 Task: Find a place to stay in Vila Real, Portugal, from August 1 to August 5 for 1 guest, with a price range of ₹6000 to ₹15000, 1 bedroom, 1 bed, 1 bathroom, and self check-in available.
Action: Mouse moved to (489, 72)
Screenshot: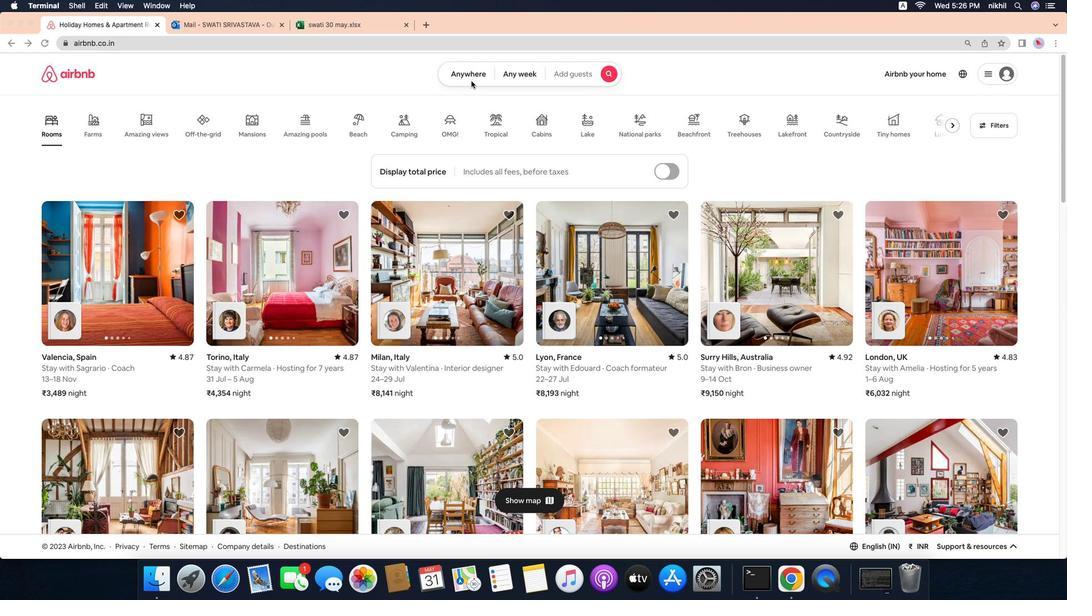 
Action: Mouse pressed left at (489, 72)
Screenshot: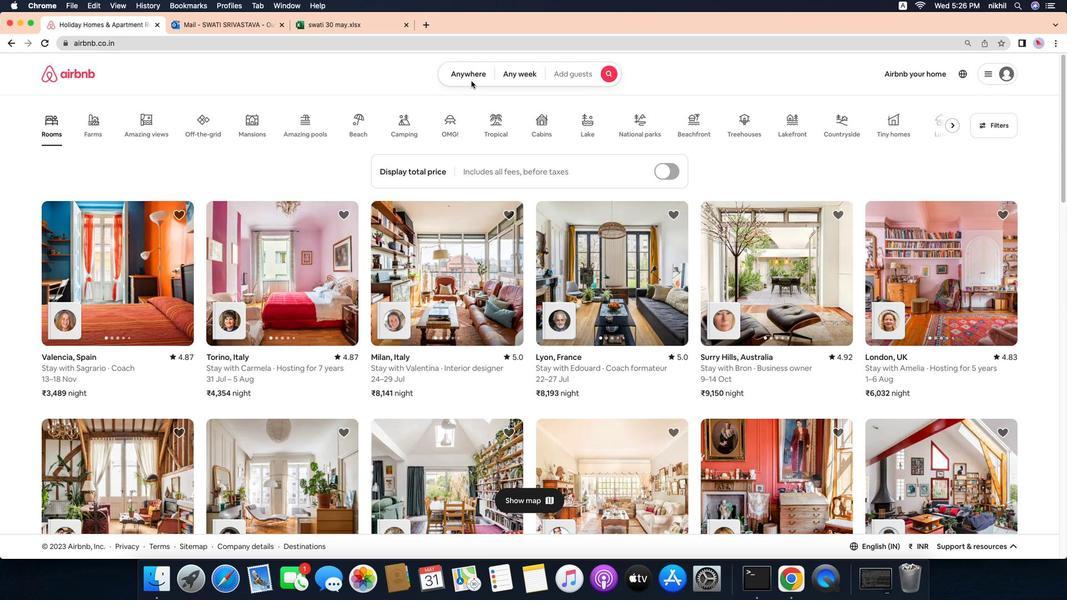 
Action: Mouse moved to (486, 64)
Screenshot: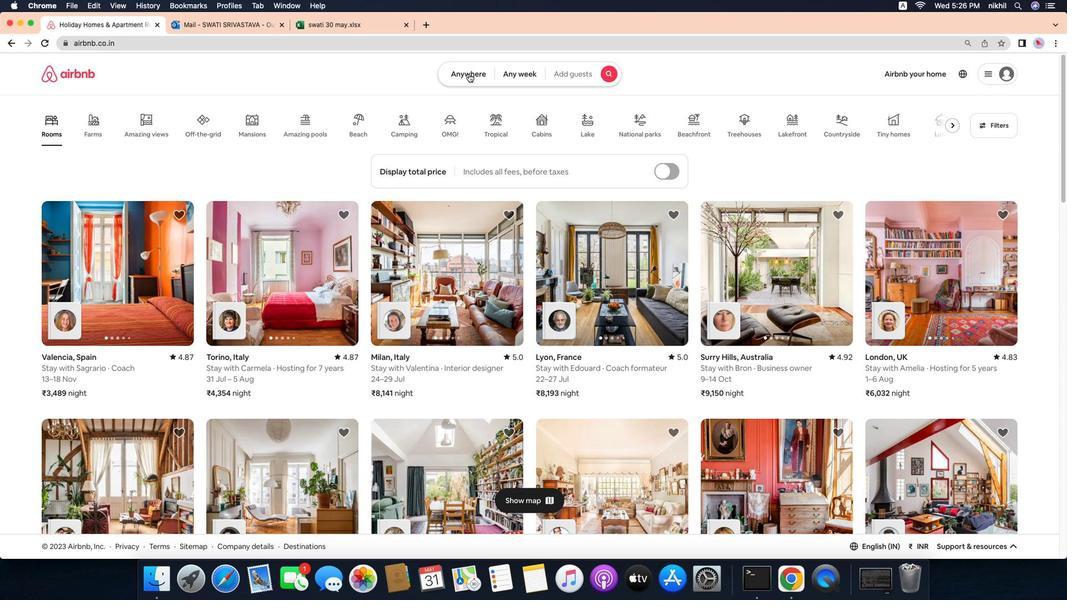 
Action: Mouse pressed left at (486, 64)
Screenshot: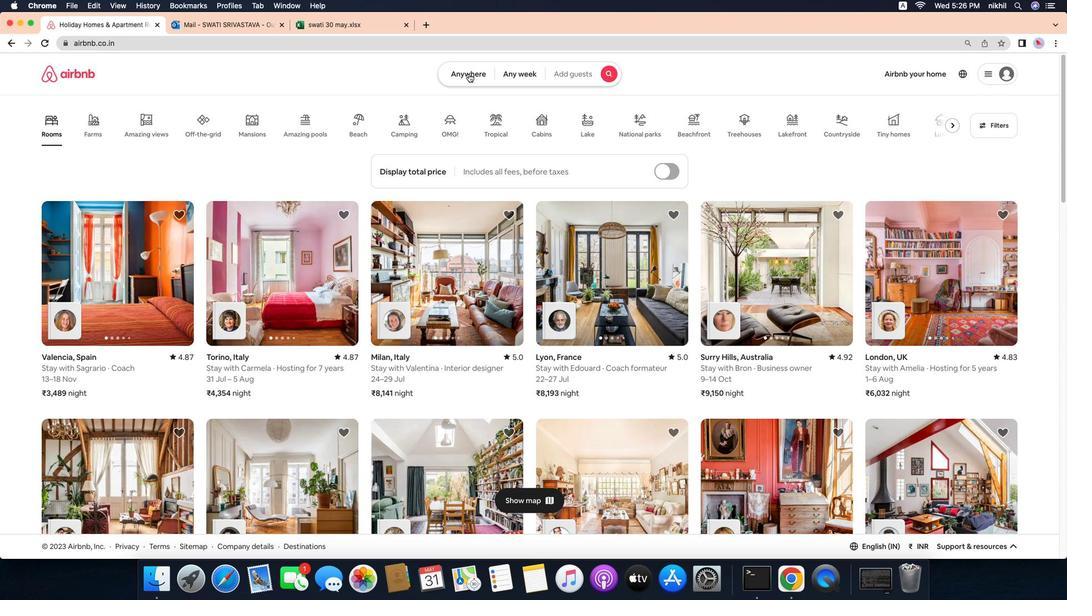 
Action: Mouse moved to (414, 106)
Screenshot: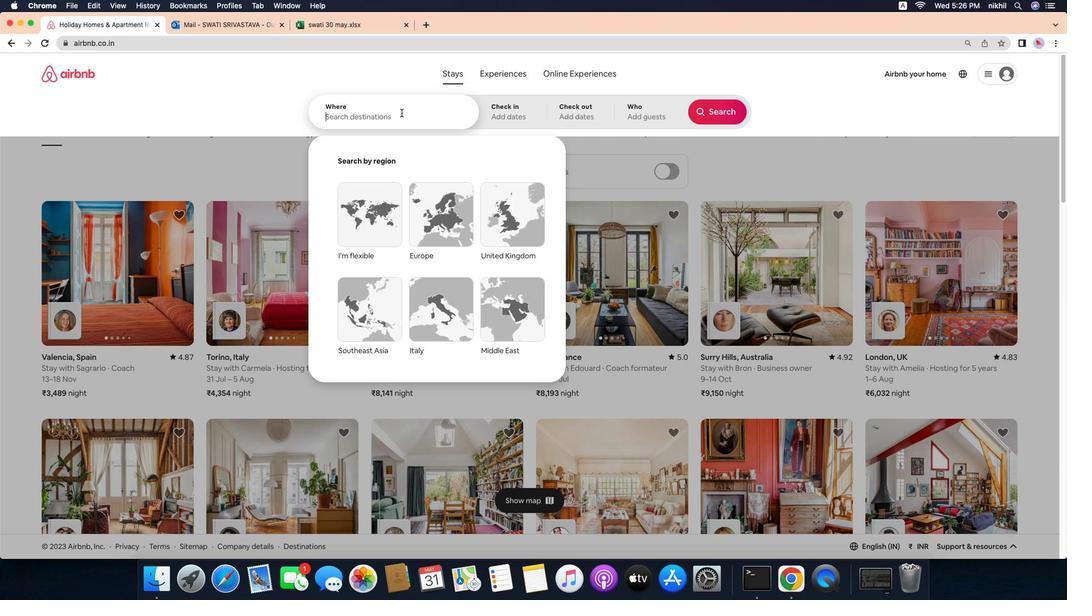 
Action: Mouse pressed left at (414, 106)
Screenshot: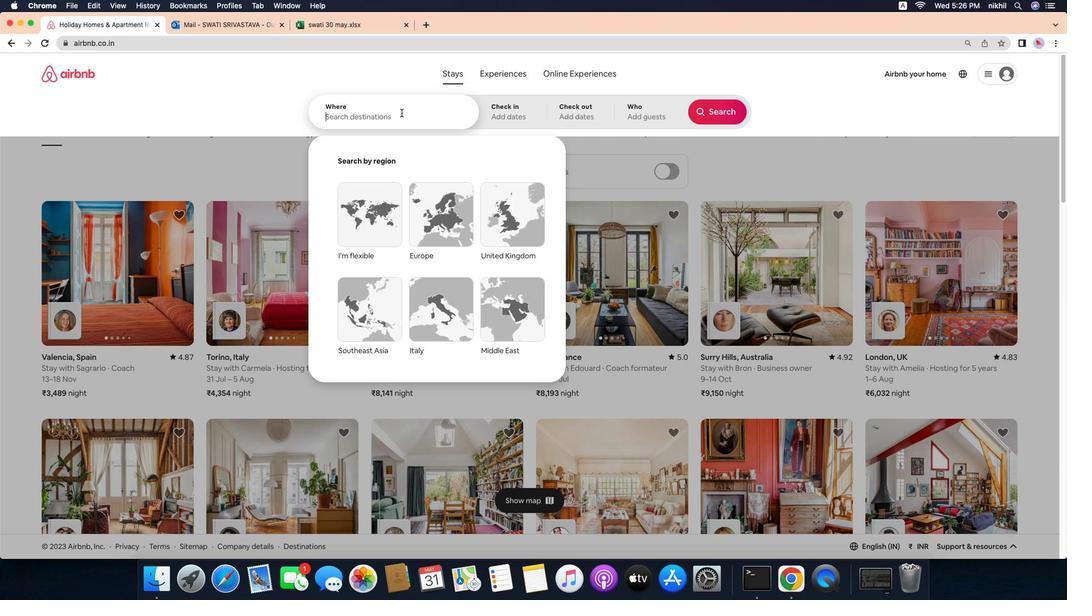 
Action: Key pressed Key.caps_lock'V'Key.caps_lock'i''l''a'Key.space'r'Key.caps_lock'E''A''L'','Key.spaceKey.caps_lock'p'Key.caps_lock'O'Key.backspace
Screenshot: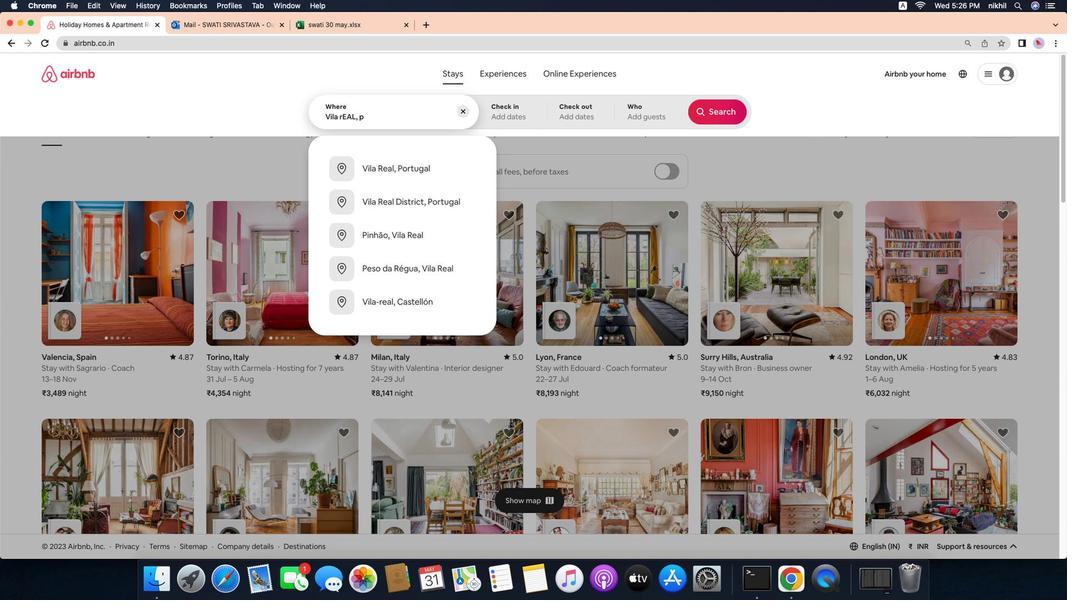 
Action: Mouse moved to (420, 162)
Screenshot: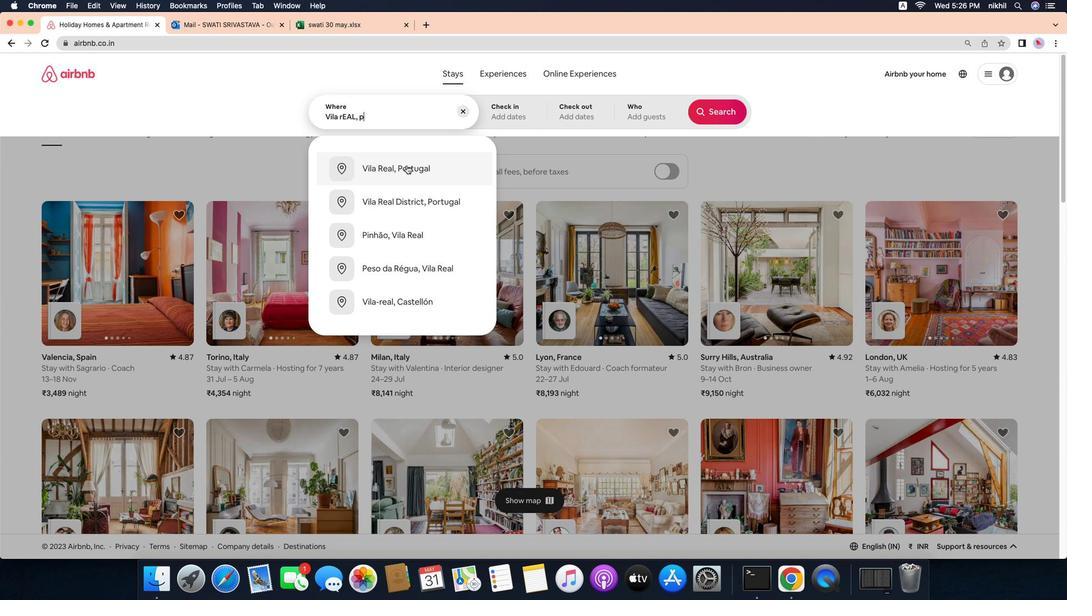 
Action: Mouse pressed left at (420, 162)
Screenshot: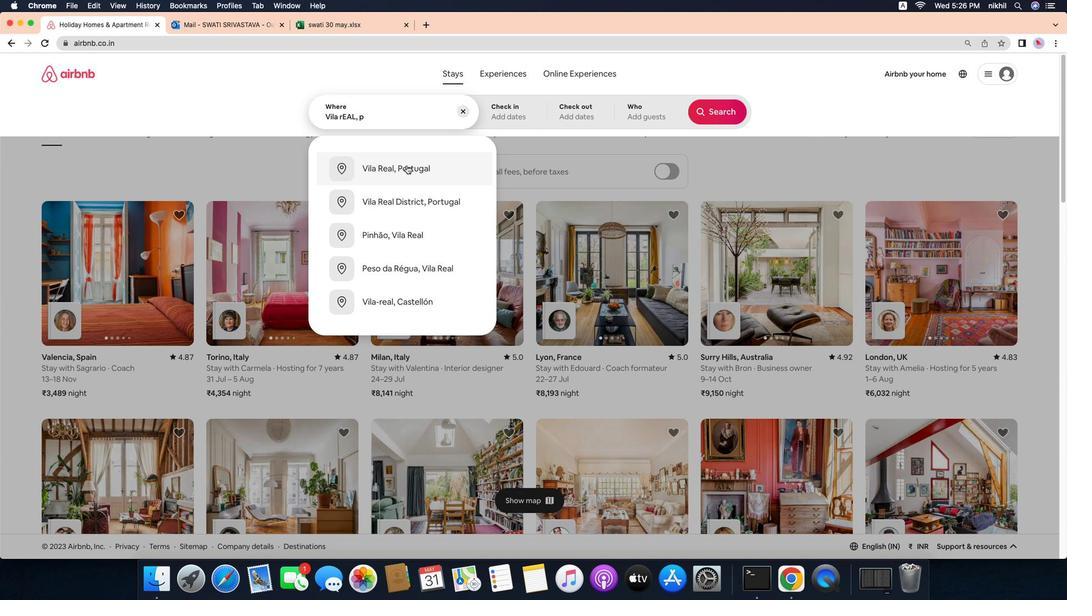 
Action: Mouse moved to (746, 198)
Screenshot: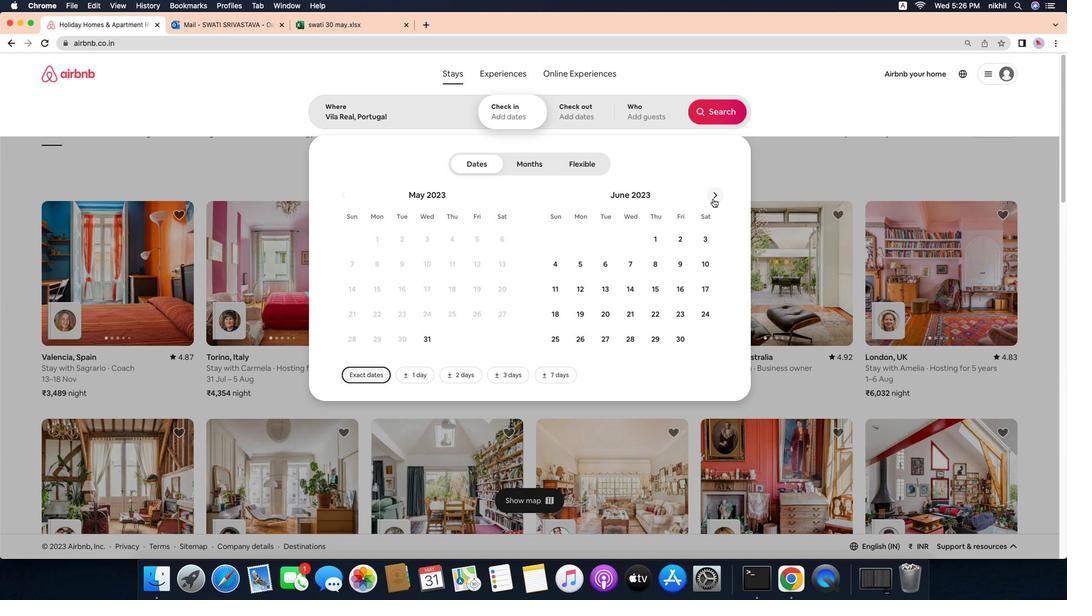 
Action: Mouse pressed left at (746, 198)
Screenshot: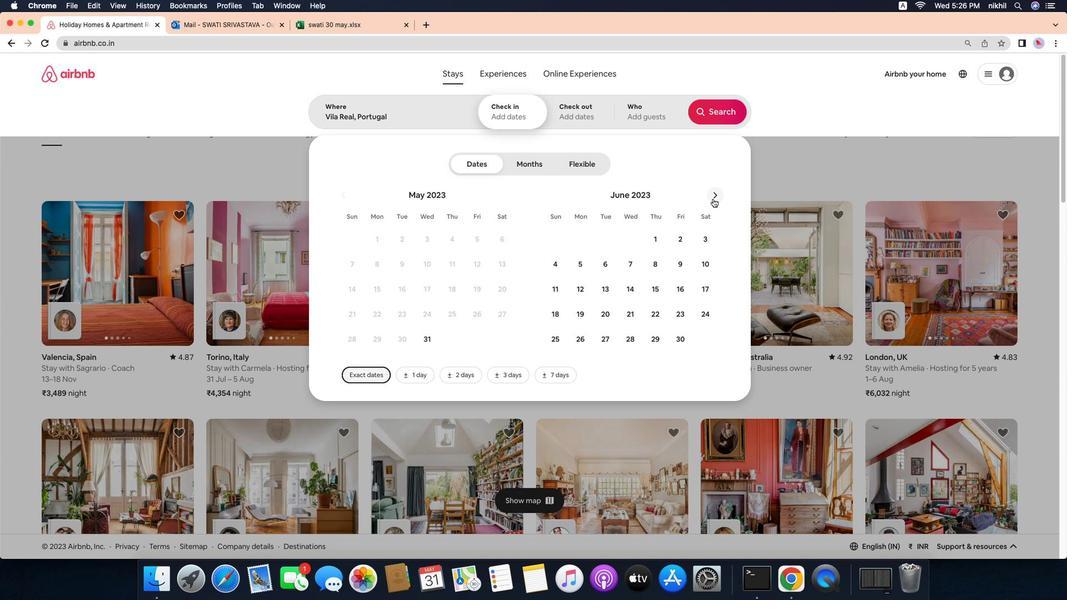 
Action: Mouse pressed left at (746, 198)
Screenshot: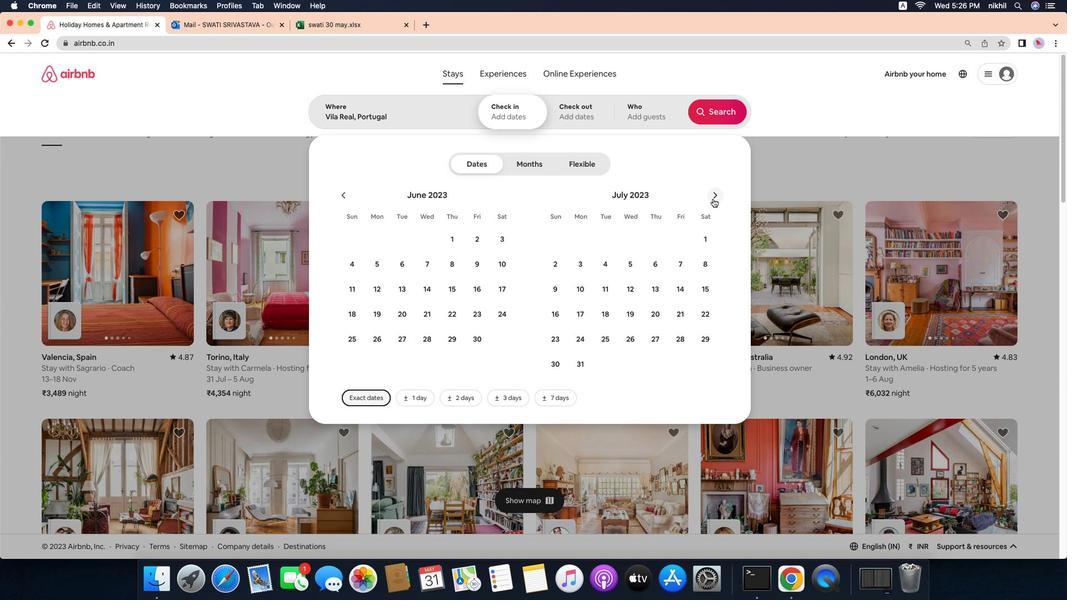 
Action: Mouse moved to (625, 241)
Screenshot: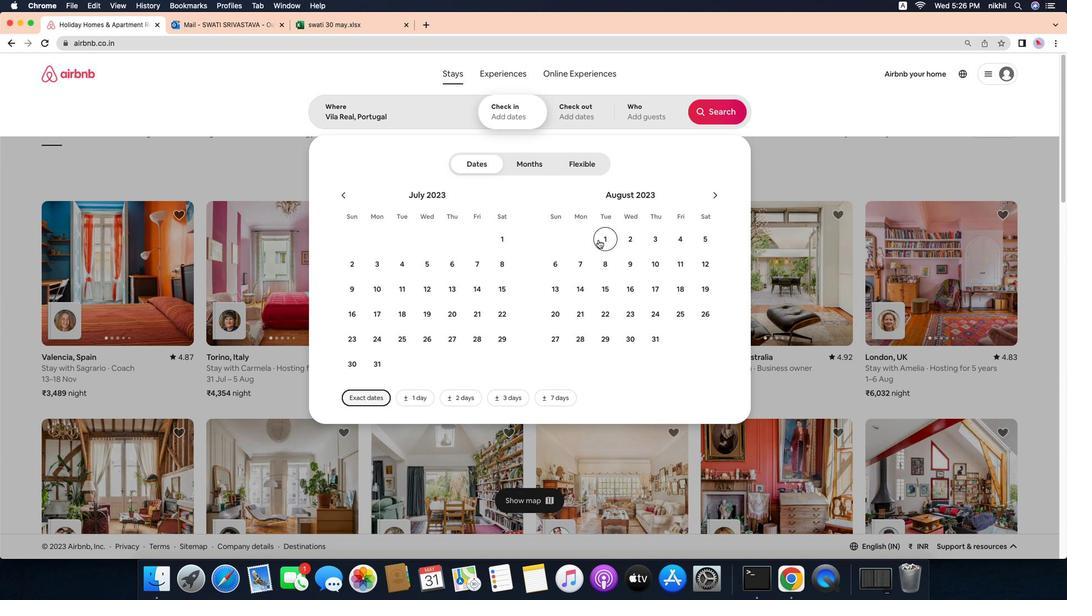 
Action: Mouse pressed left at (625, 241)
Screenshot: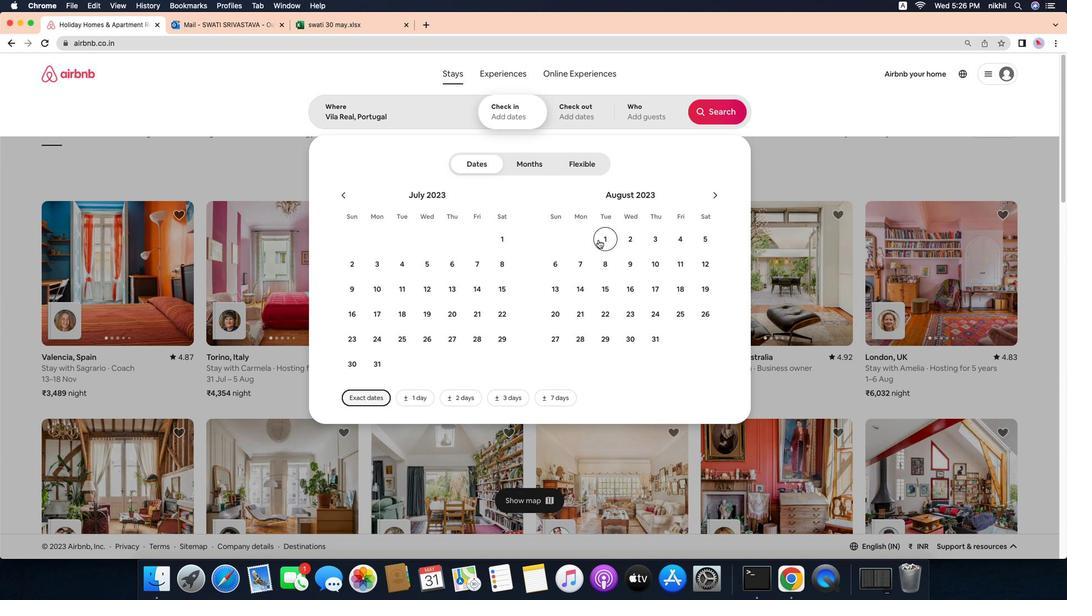 
Action: Mouse moved to (736, 243)
Screenshot: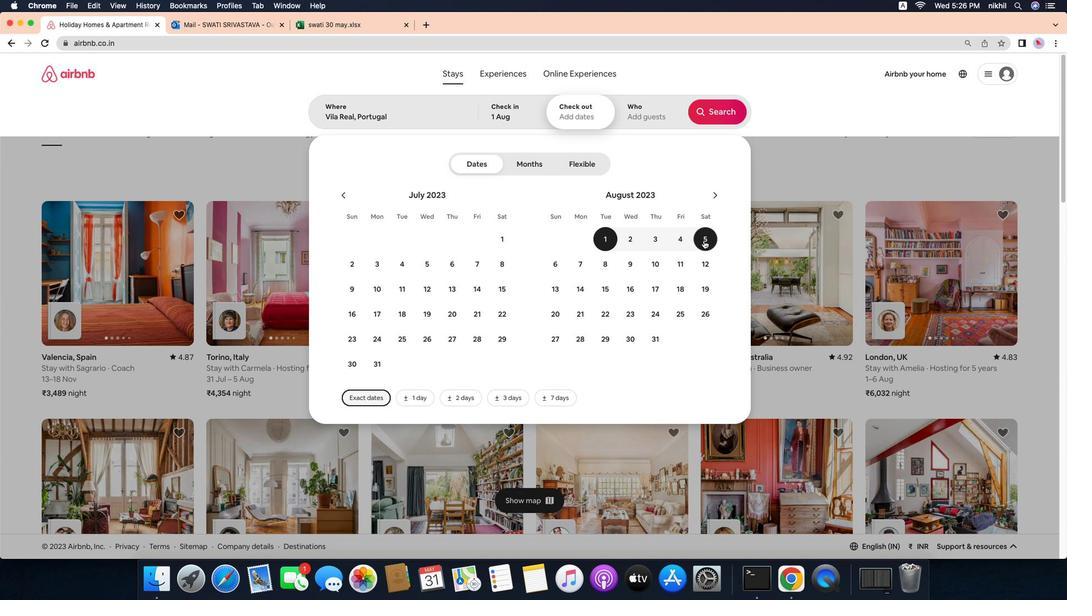 
Action: Mouse pressed left at (736, 243)
Screenshot: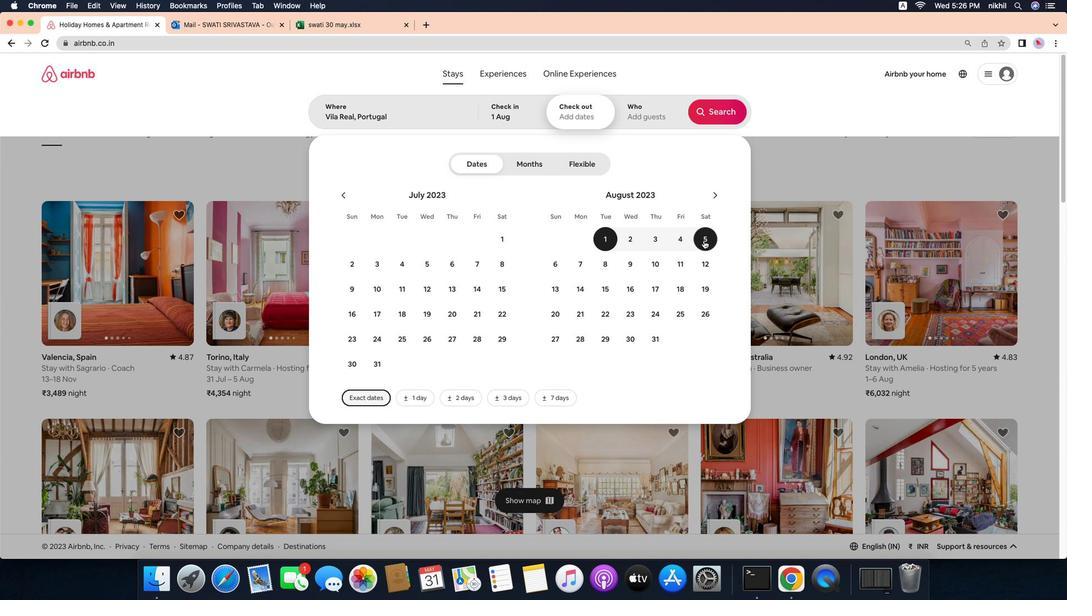 
Action: Mouse moved to (673, 105)
Screenshot: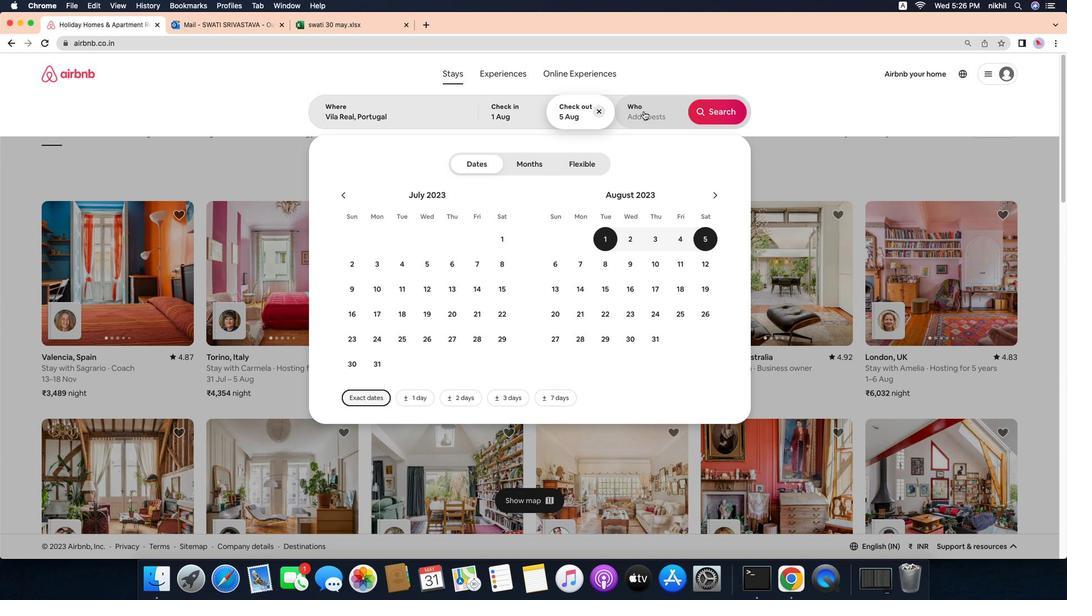 
Action: Mouse pressed left at (673, 105)
Screenshot: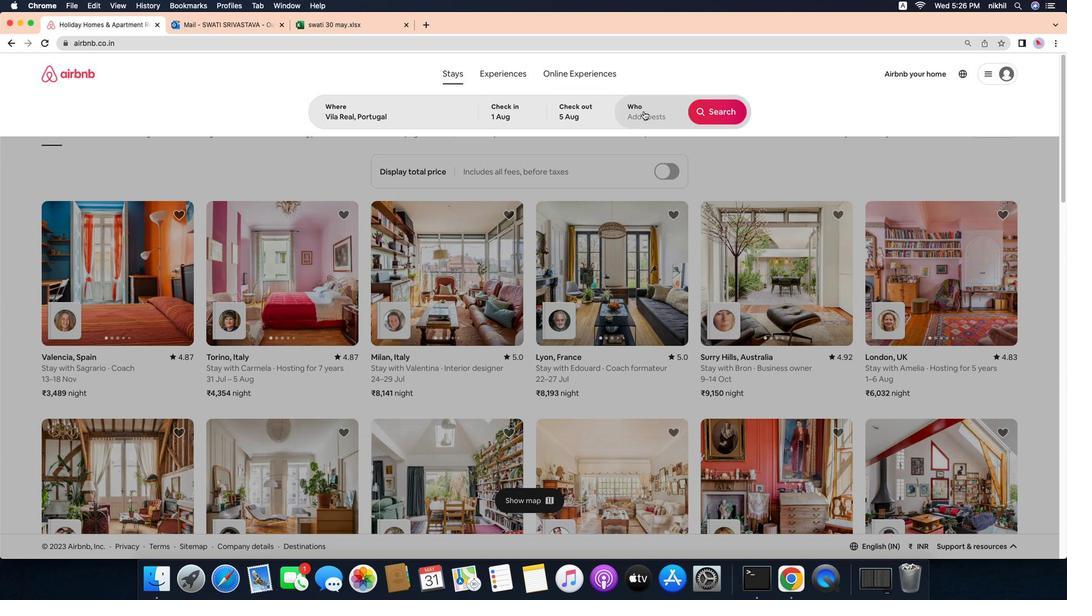 
Action: Mouse moved to (754, 161)
Screenshot: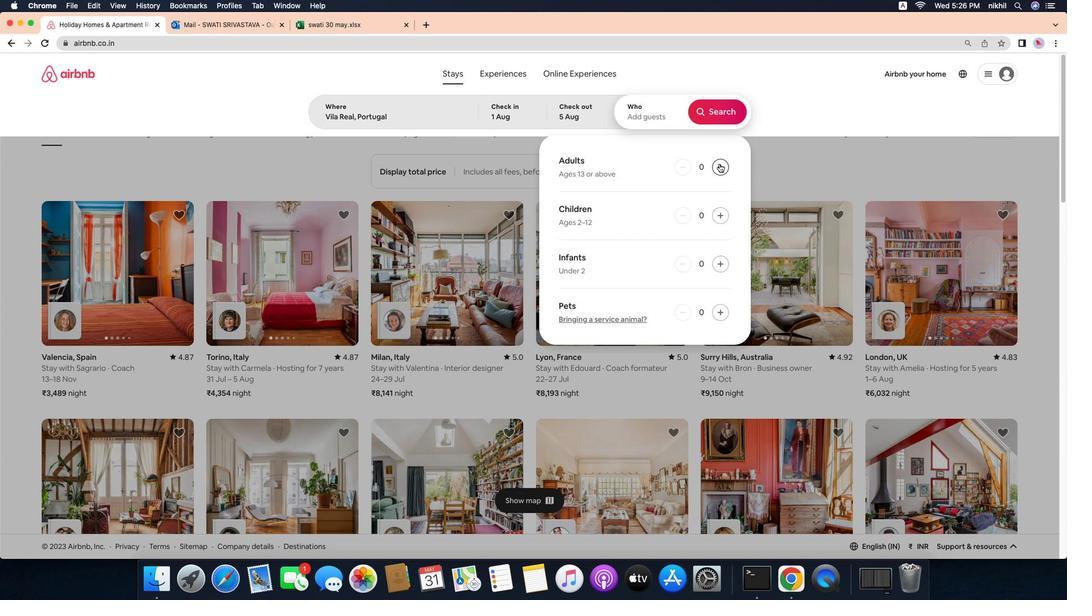 
Action: Mouse pressed left at (754, 161)
Screenshot: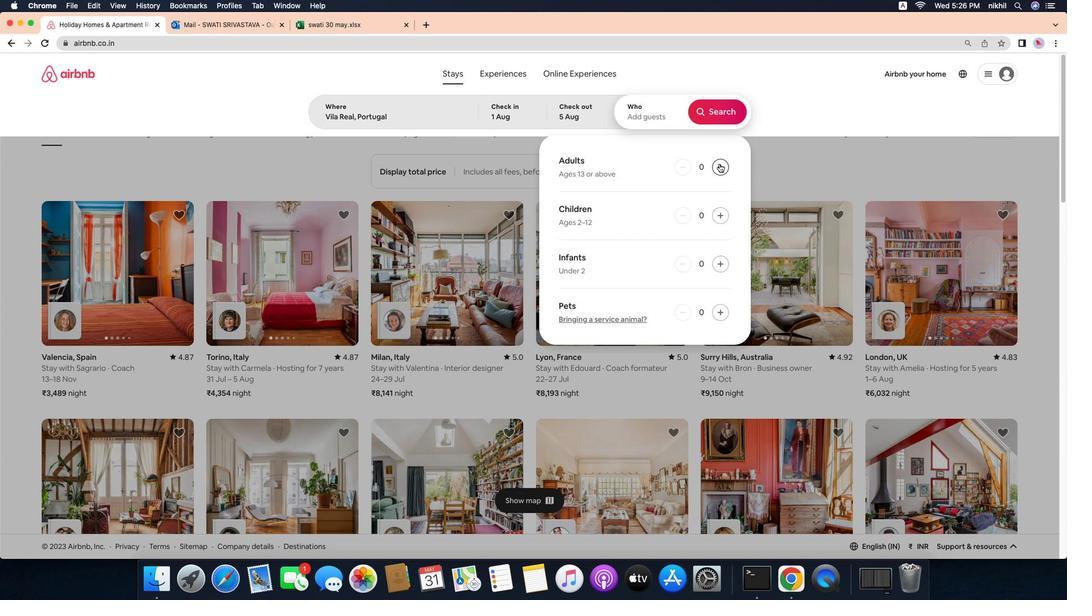 
Action: Mouse moved to (751, 102)
Screenshot: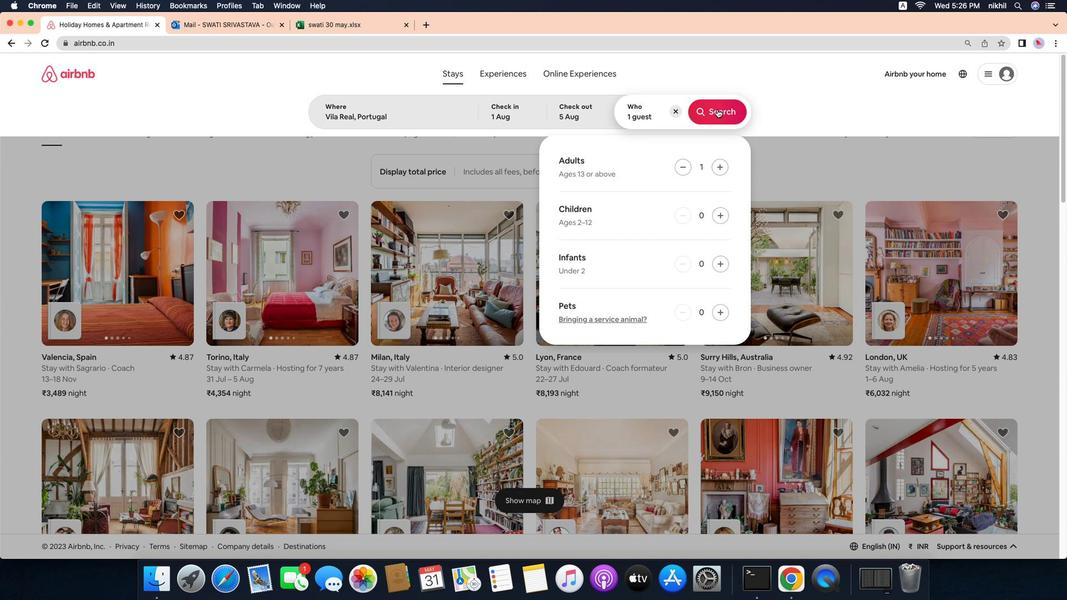 
Action: Mouse pressed left at (751, 102)
Screenshot: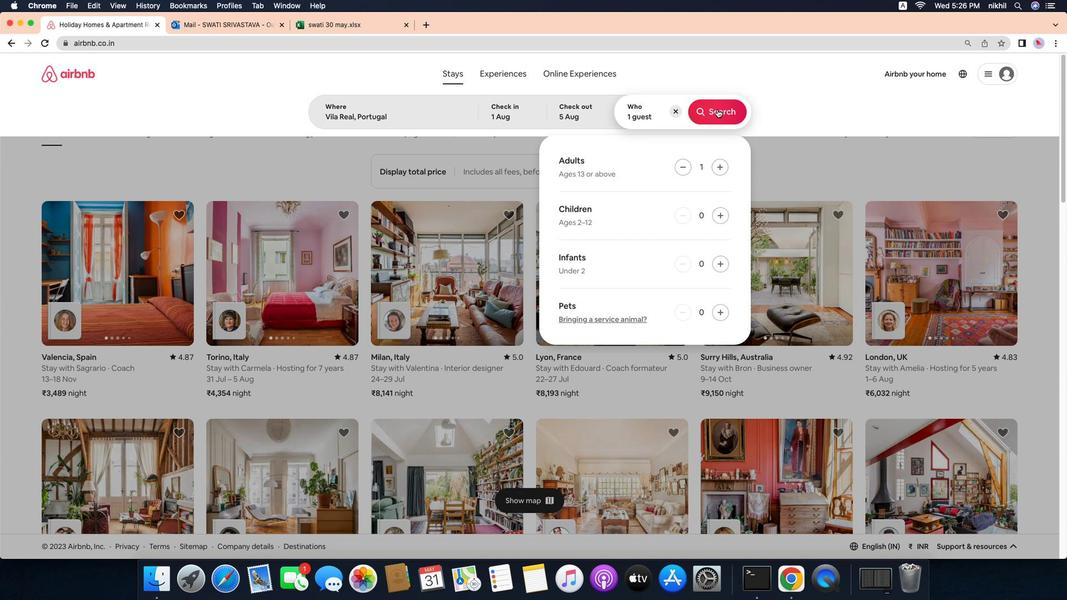 
Action: Mouse moved to (1078, 109)
Screenshot: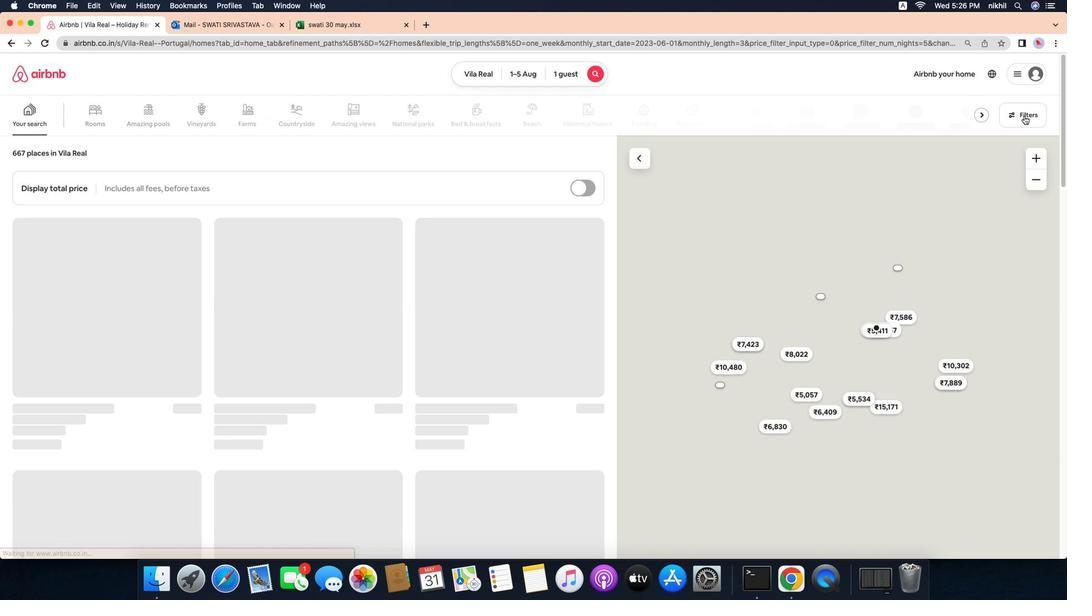 
Action: Mouse pressed left at (1078, 109)
Screenshot: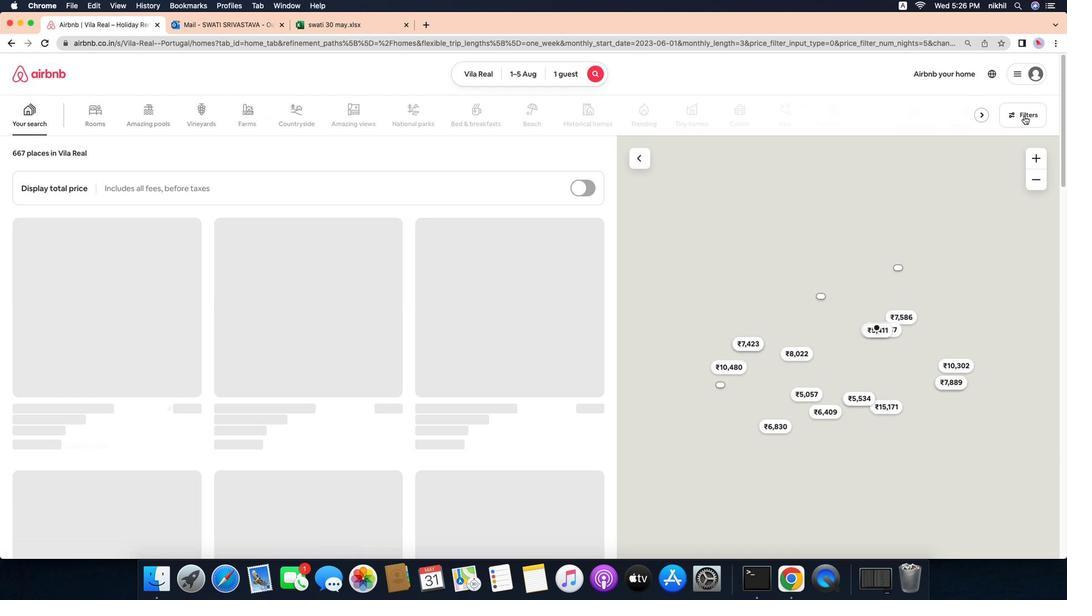 
Action: Mouse moved to (448, 380)
Screenshot: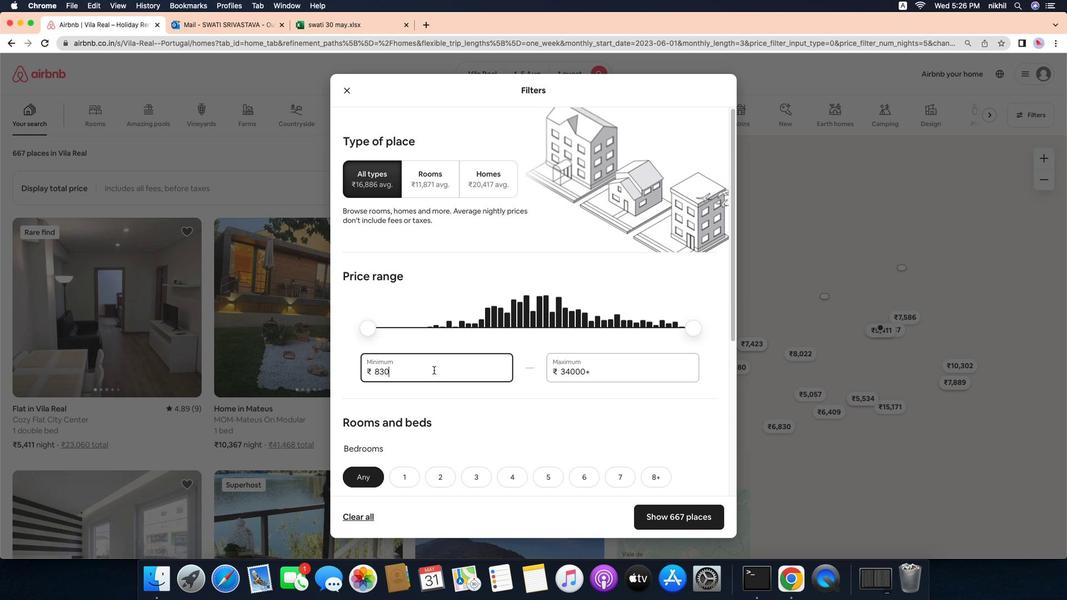 
Action: Mouse pressed left at (448, 380)
Screenshot: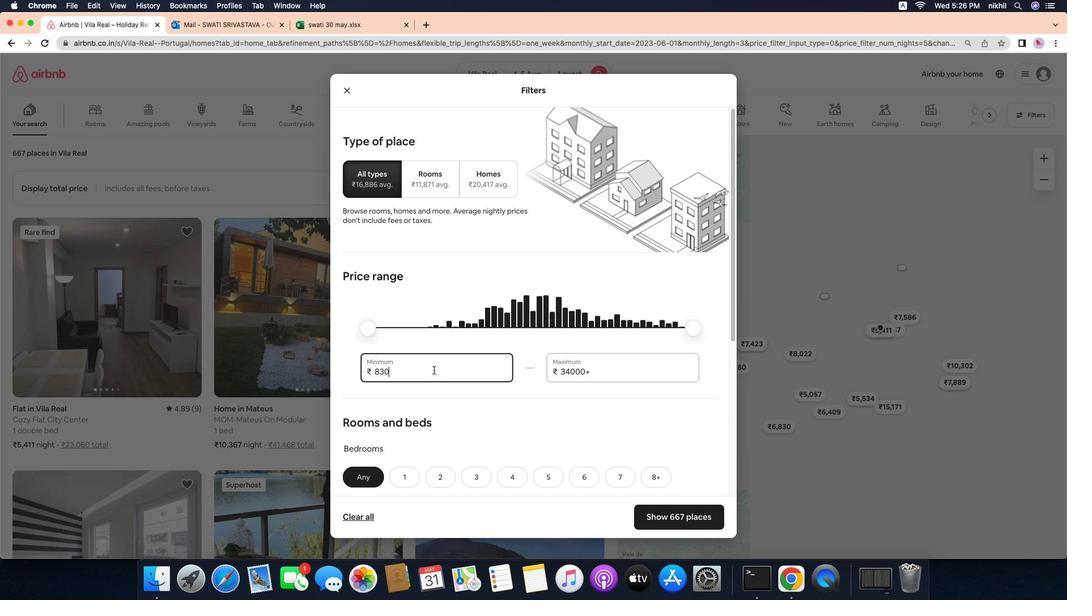 
Action: Key pressed Key.backspaceKey.backspaceKey.backspaceKey.backspace'6''0''0''0'
Screenshot: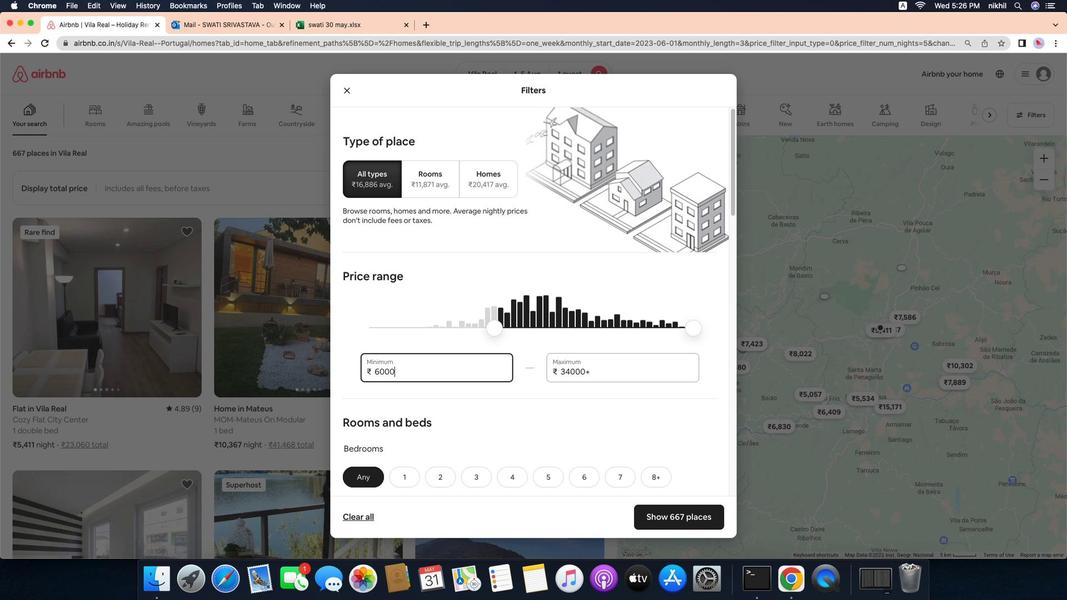 
Action: Mouse moved to (633, 385)
Screenshot: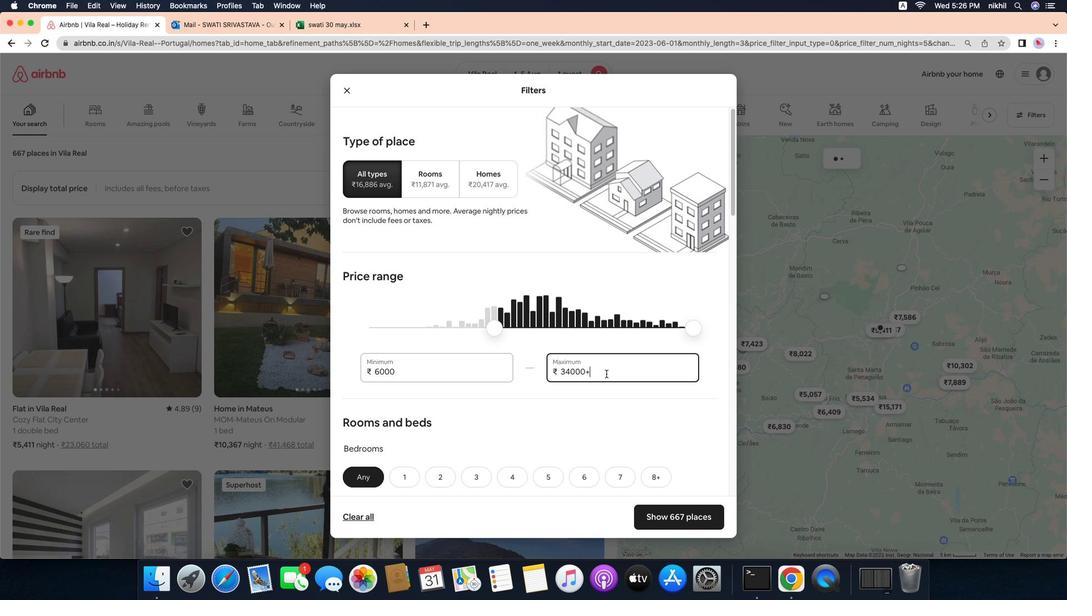 
Action: Mouse pressed left at (633, 385)
Screenshot: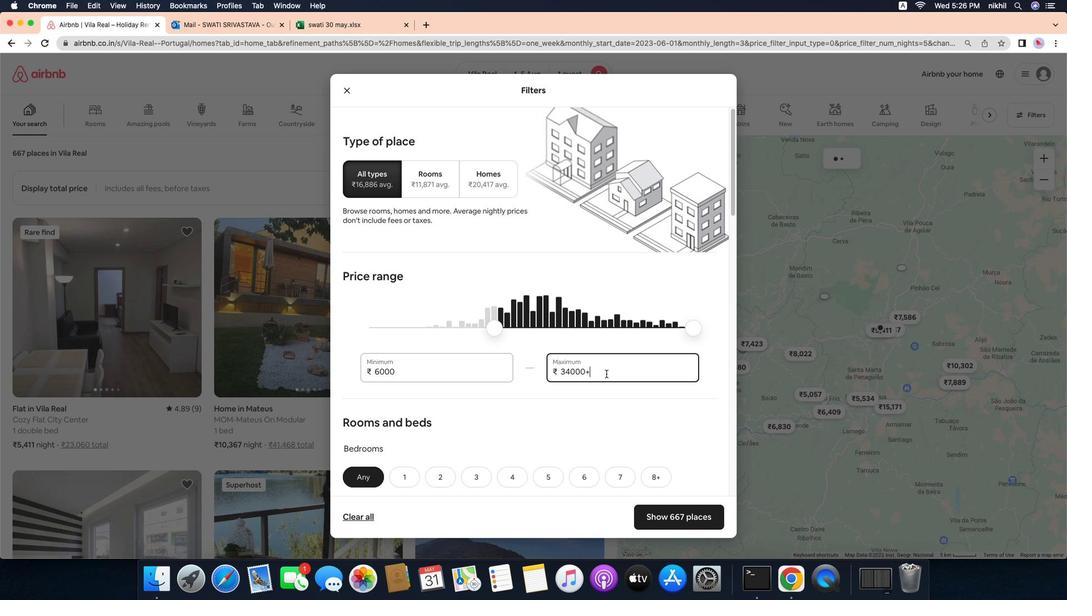 
Action: Mouse moved to (633, 385)
Screenshot: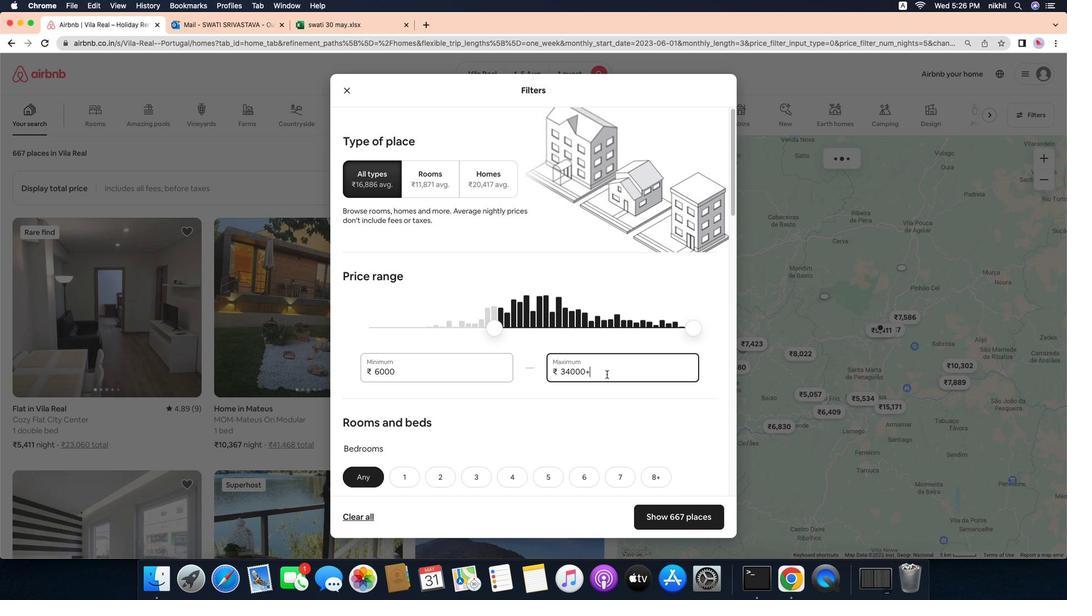
Action: Key pressed Key.backspaceKey.backspaceKey.backspaceKey.backspaceKey.backspaceKey.backspaceKey.backspace'1''5''0''0''0'
Screenshot: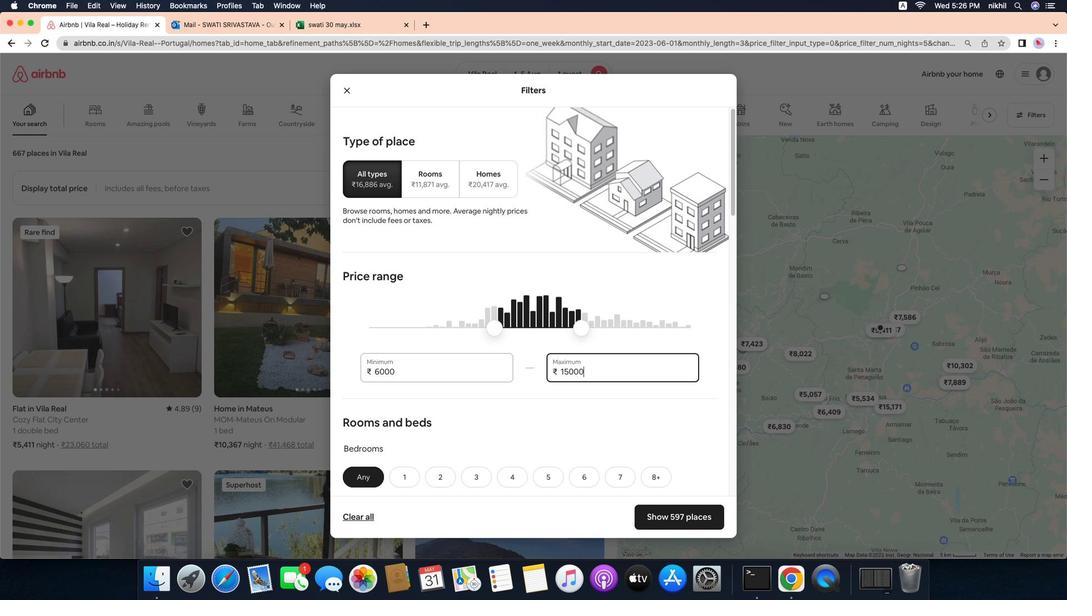 
Action: Mouse moved to (464, 438)
Screenshot: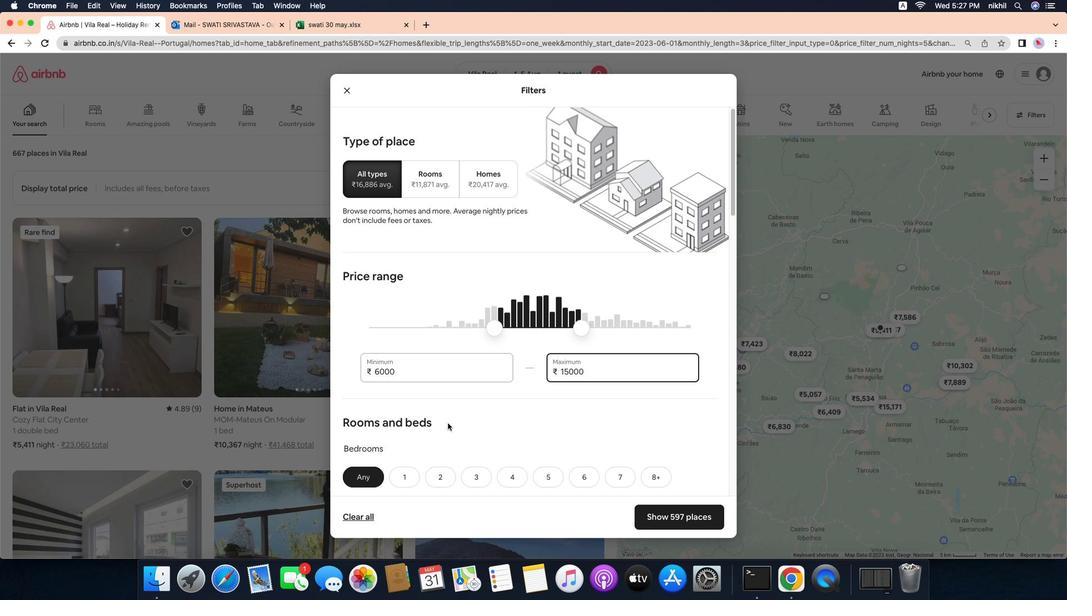 
Action: Mouse scrolled (464, 438) with delta (-13, -13)
Screenshot: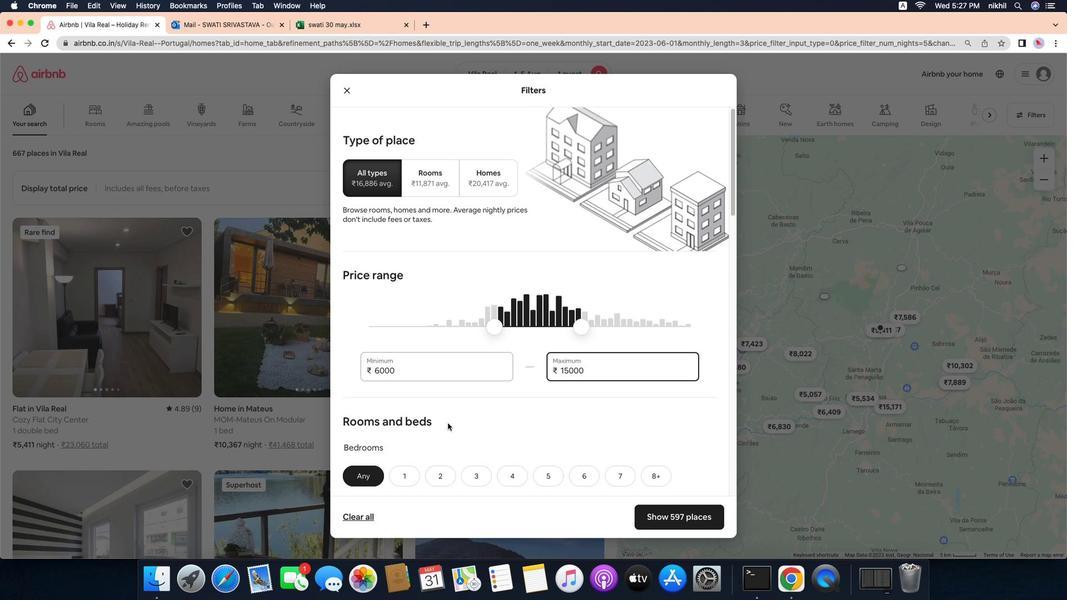 
Action: Mouse scrolled (464, 438) with delta (-13, -13)
Screenshot: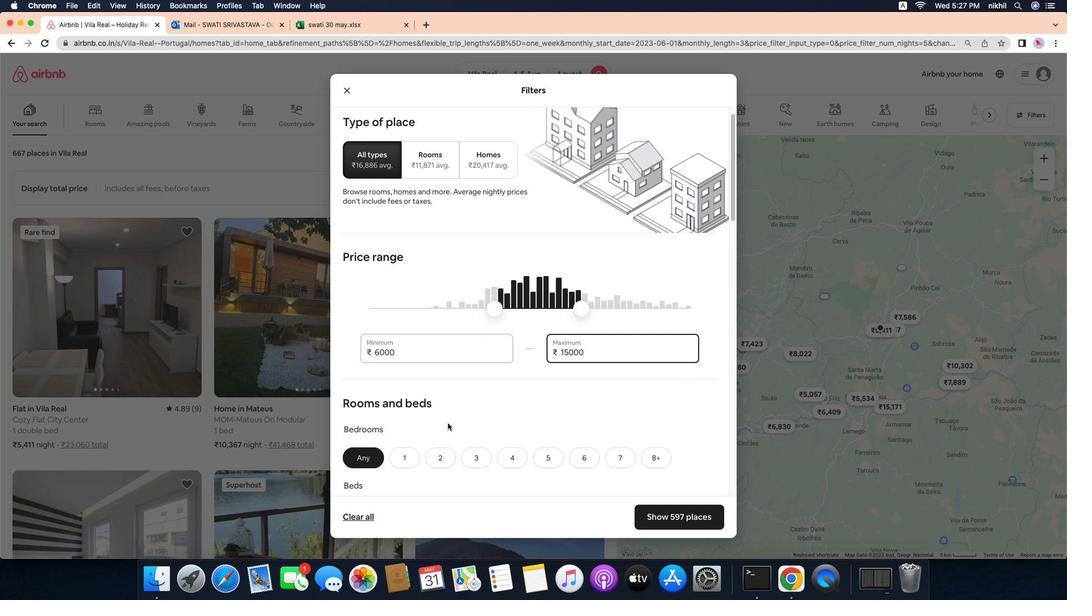 
Action: Mouse scrolled (464, 438) with delta (-13, -15)
Screenshot: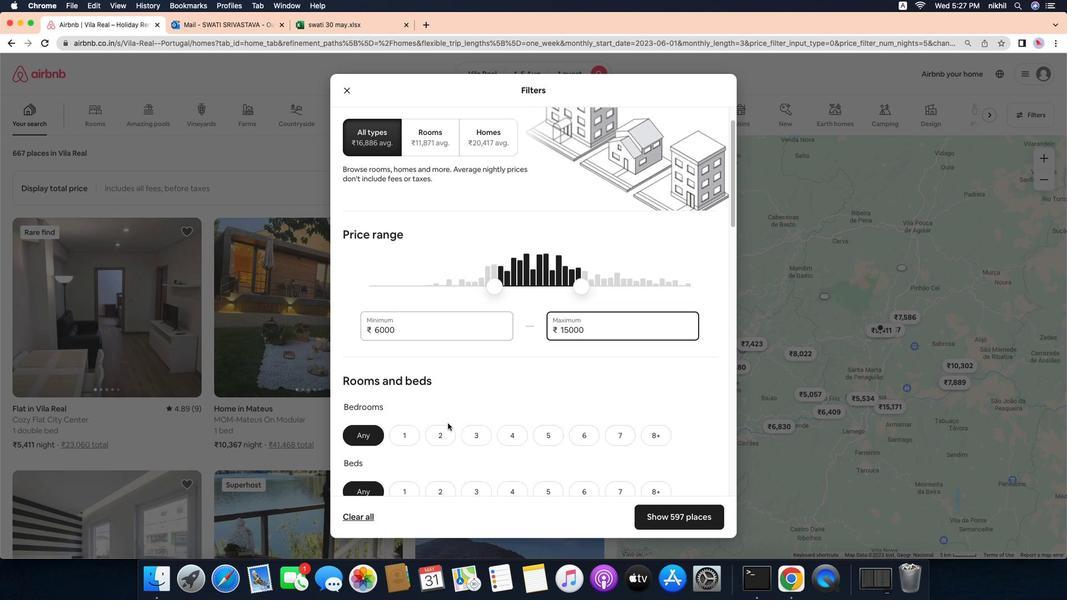 
Action: Mouse scrolled (464, 438) with delta (-13, -13)
Screenshot: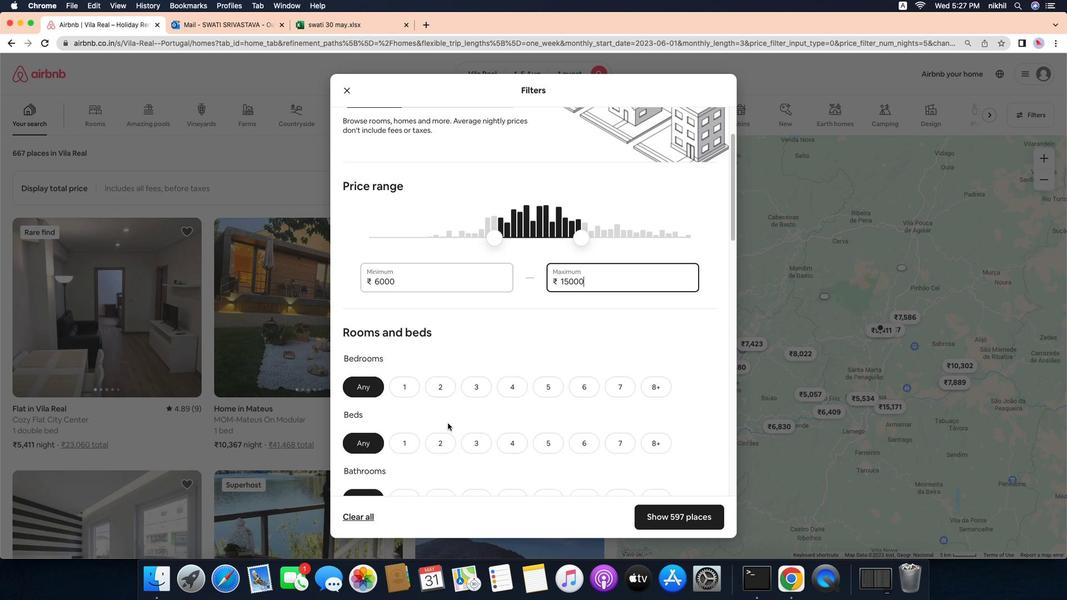 
Action: Mouse scrolled (464, 438) with delta (-13, -13)
Screenshot: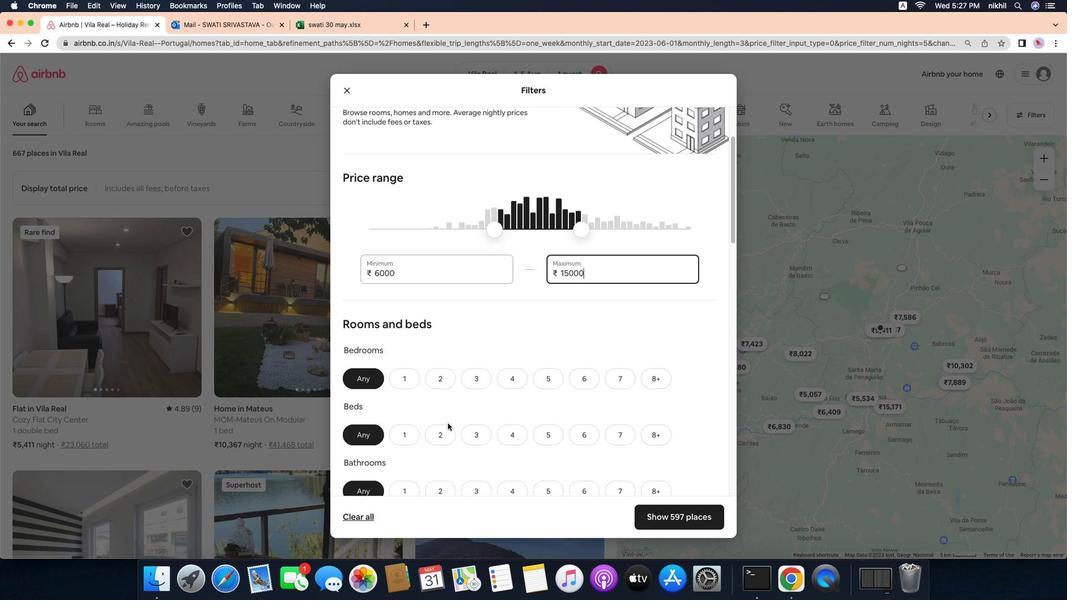
Action: Mouse scrolled (464, 438) with delta (-13, -15)
Screenshot: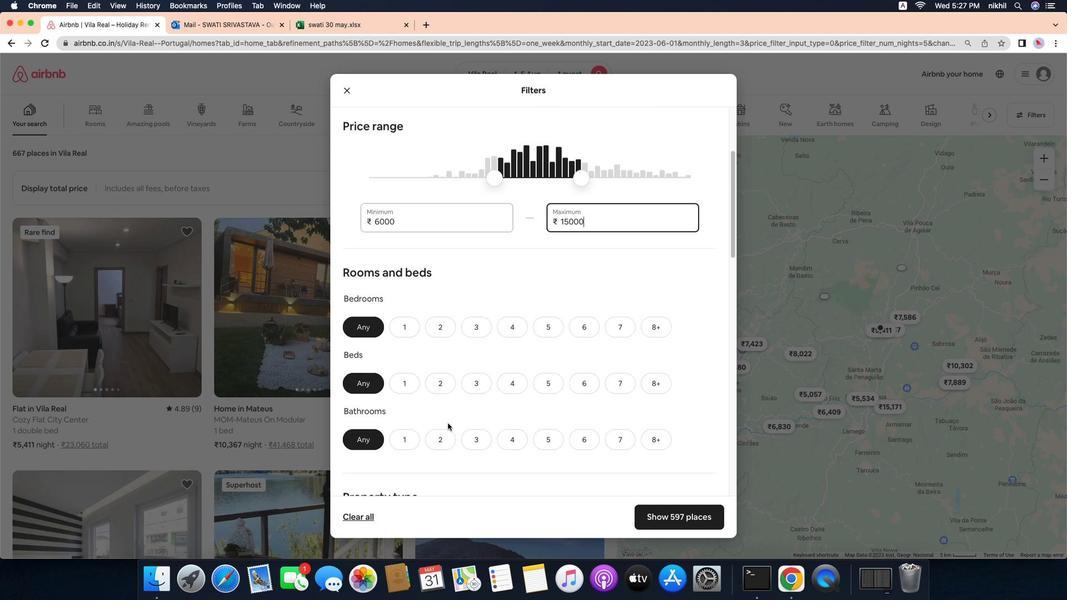 
Action: Mouse scrolled (464, 438) with delta (-13, -15)
Screenshot: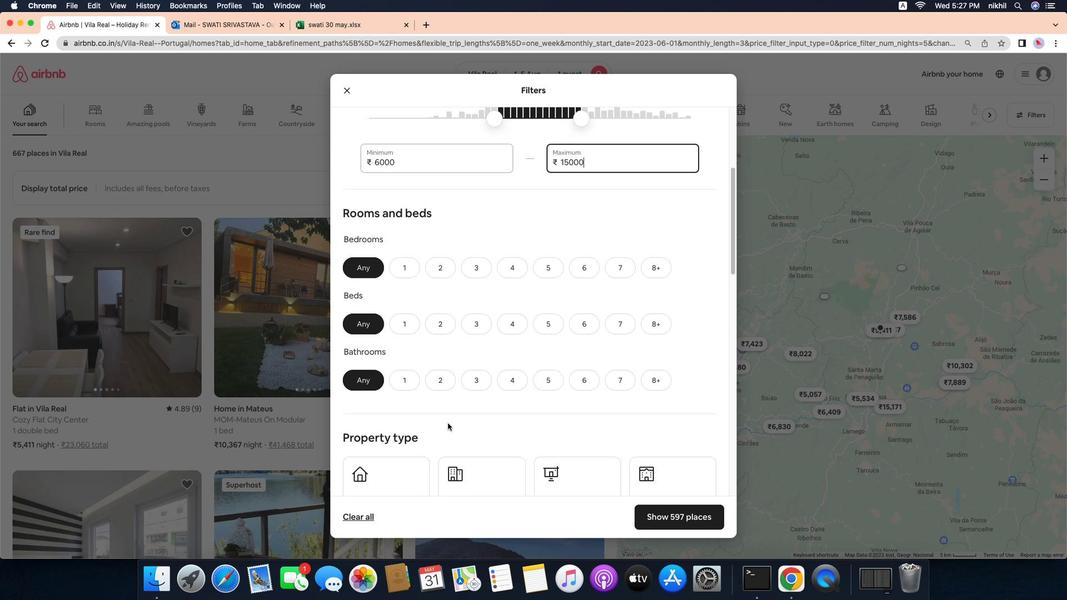 
Action: Mouse moved to (422, 188)
Screenshot: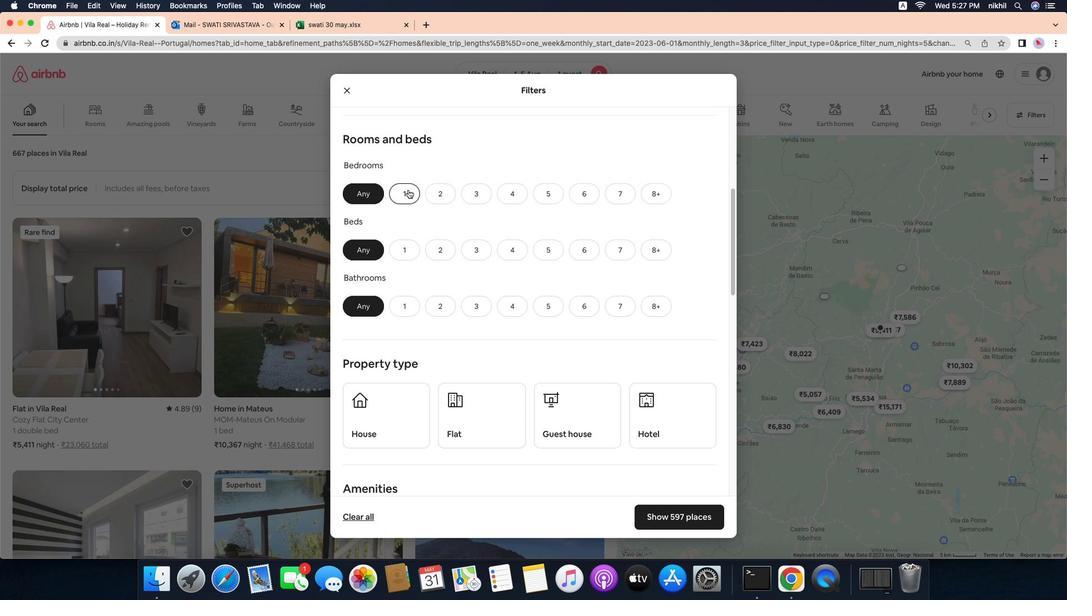 
Action: Mouse pressed left at (422, 188)
Screenshot: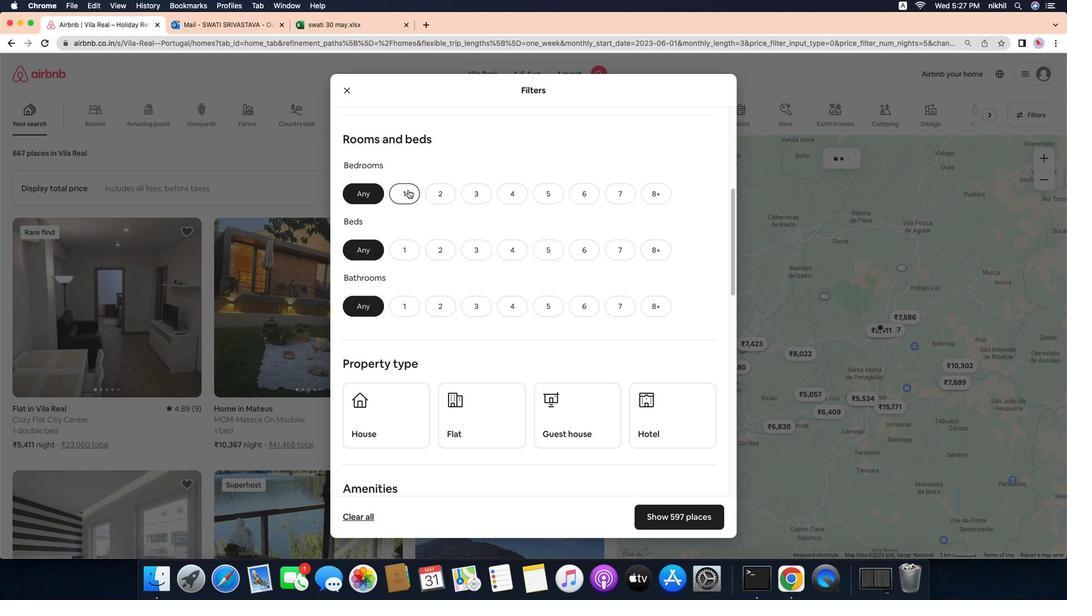 
Action: Mouse moved to (419, 249)
Screenshot: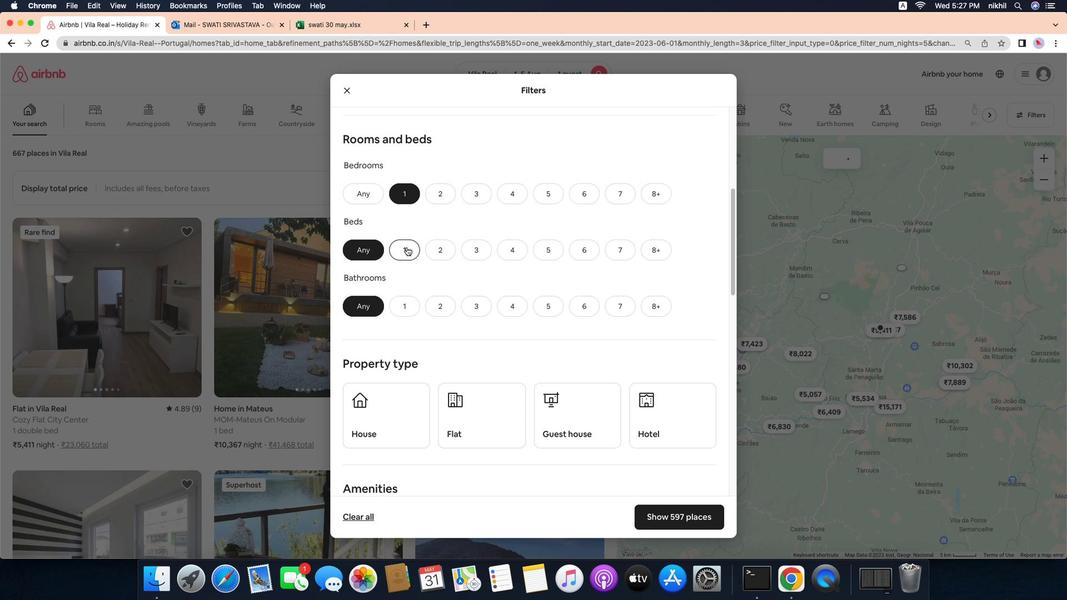 
Action: Mouse pressed left at (419, 249)
Screenshot: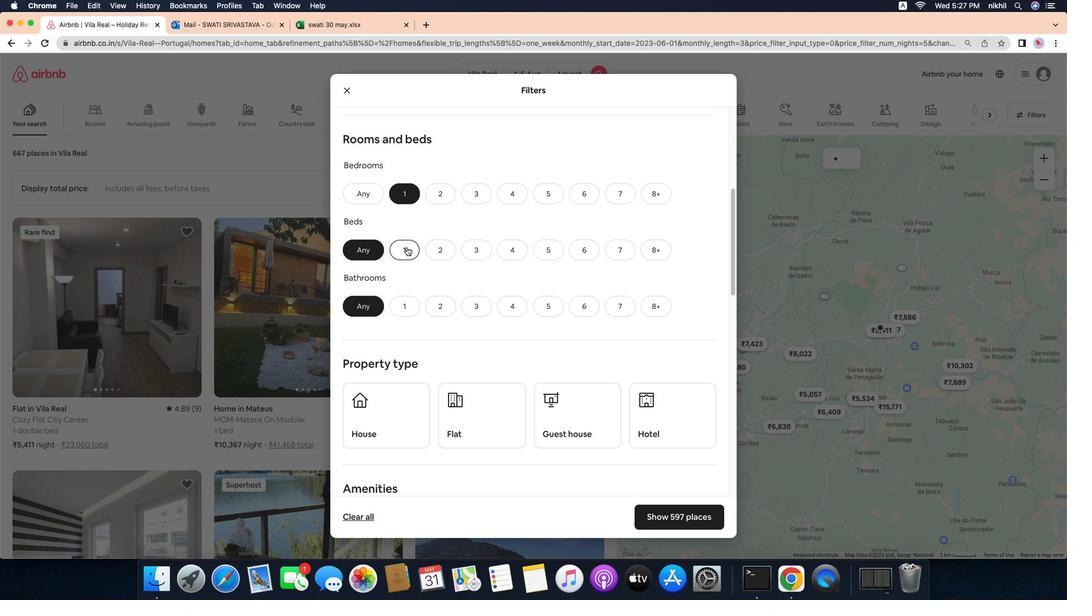 
Action: Mouse moved to (420, 310)
Screenshot: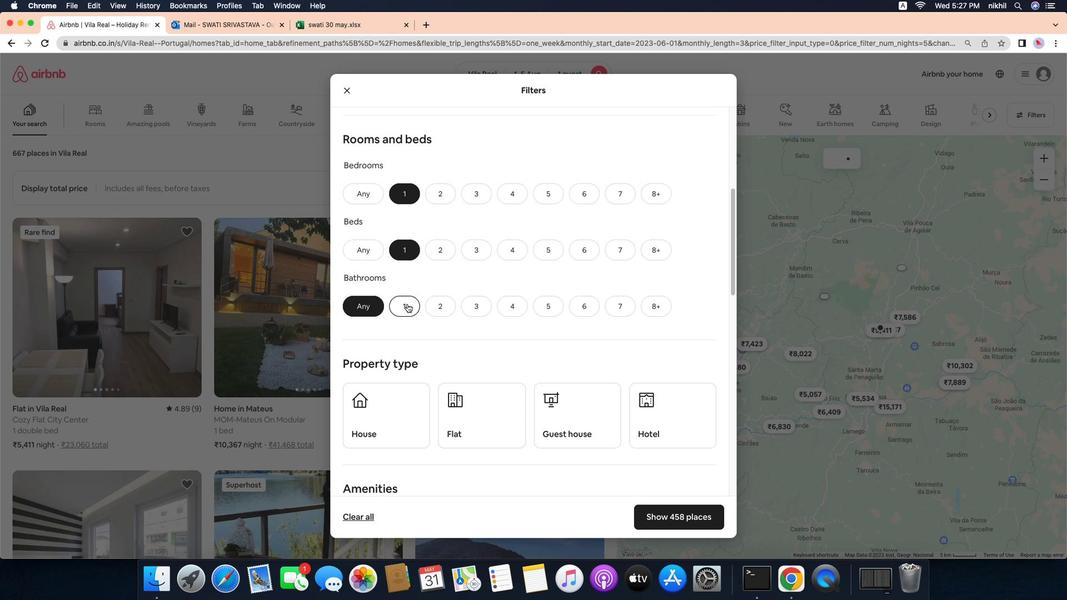 
Action: Mouse pressed left at (420, 310)
Screenshot: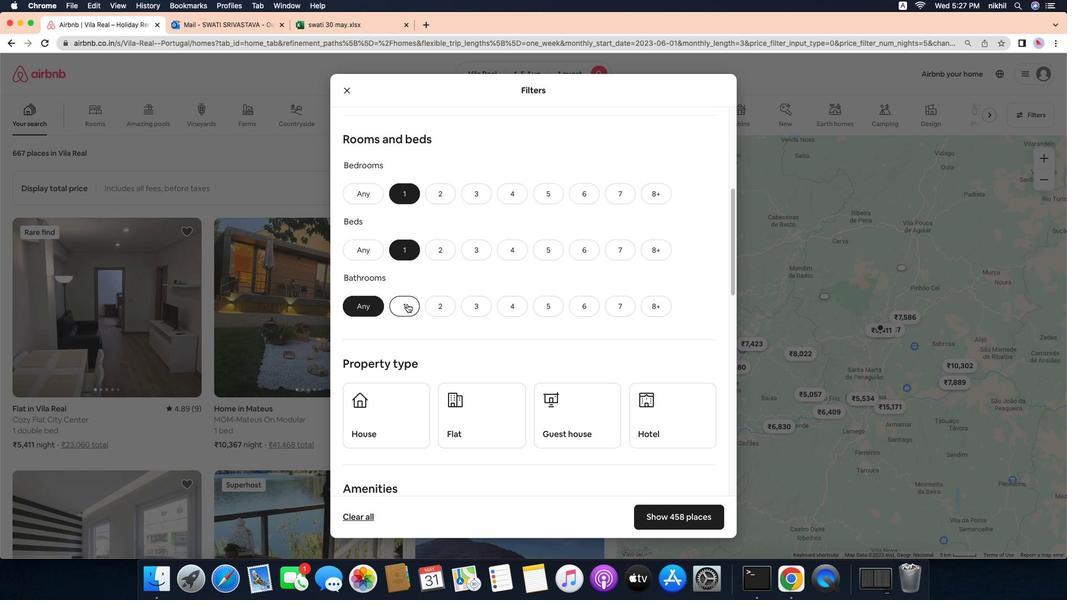 
Action: Mouse moved to (502, 294)
Screenshot: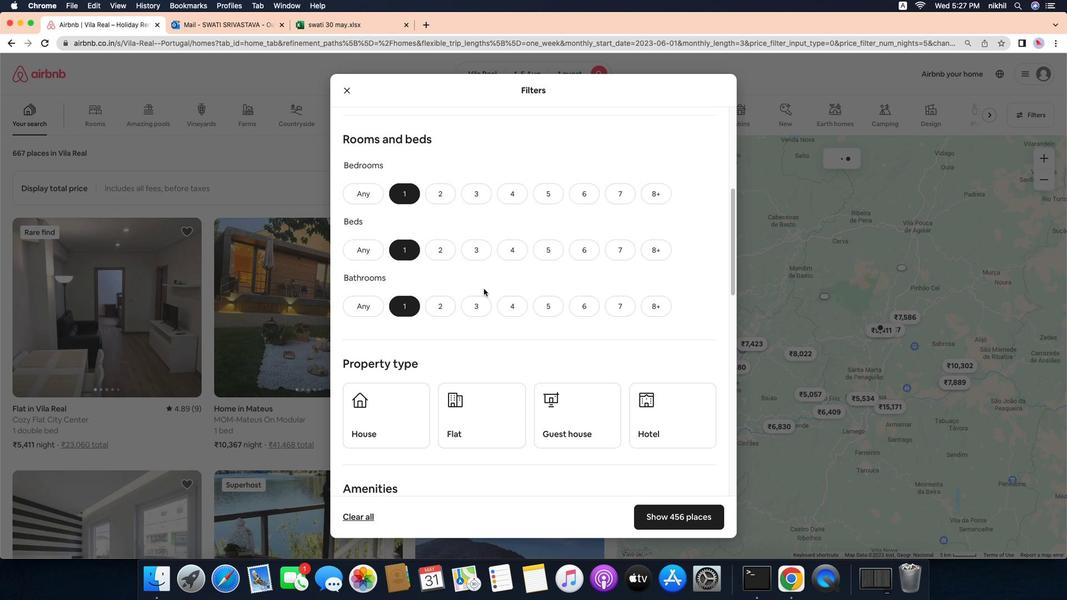 
Action: Mouse scrolled (502, 294) with delta (-13, -13)
Screenshot: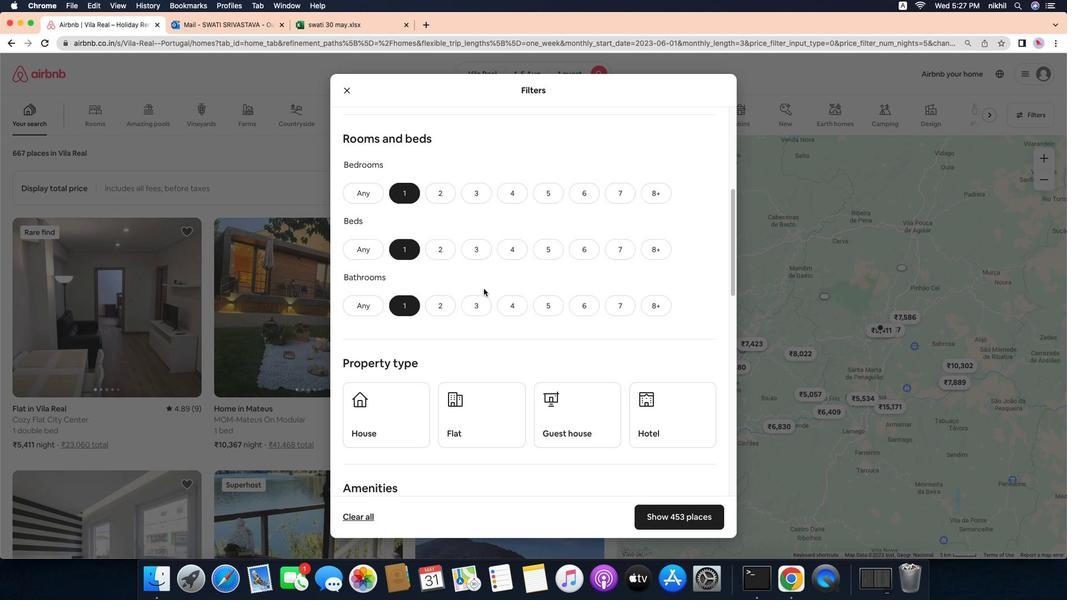 
Action: Mouse scrolled (502, 294) with delta (-13, -13)
Screenshot: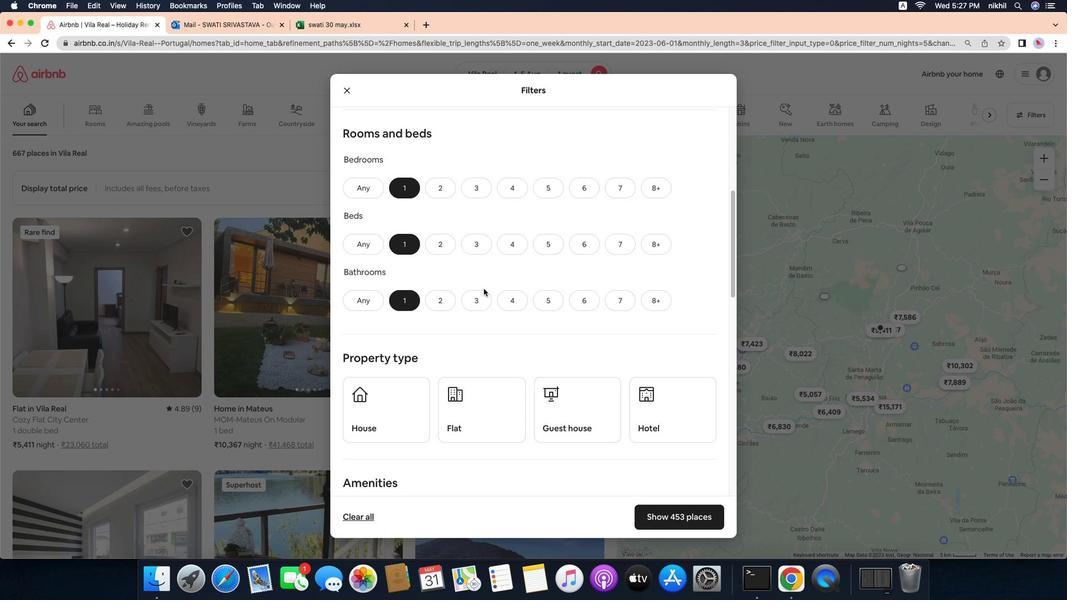 
Action: Mouse scrolled (502, 294) with delta (-13, -13)
Screenshot: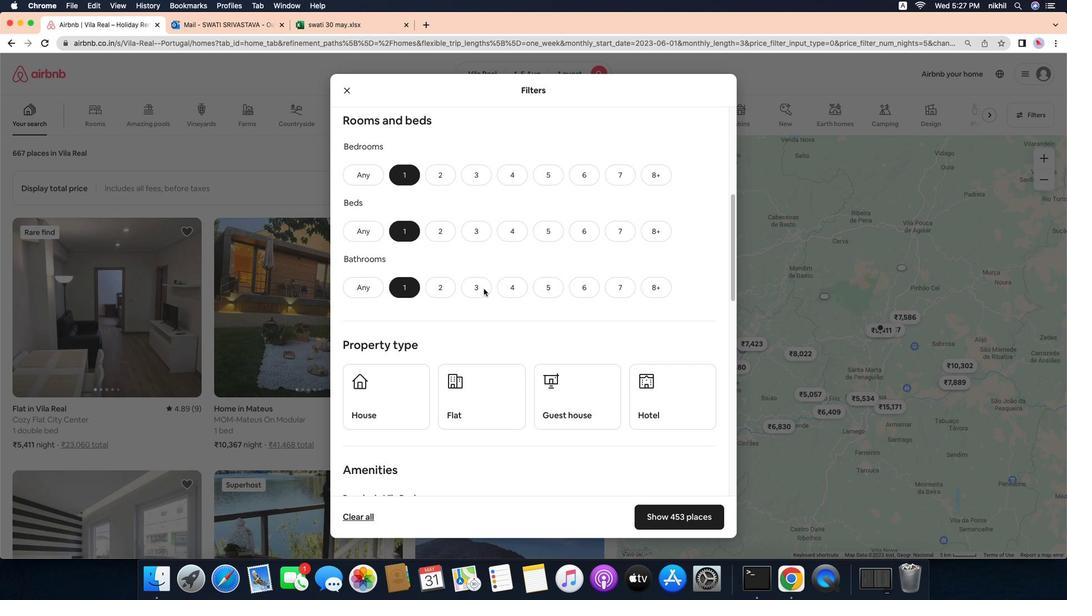 
Action: Mouse moved to (412, 371)
Screenshot: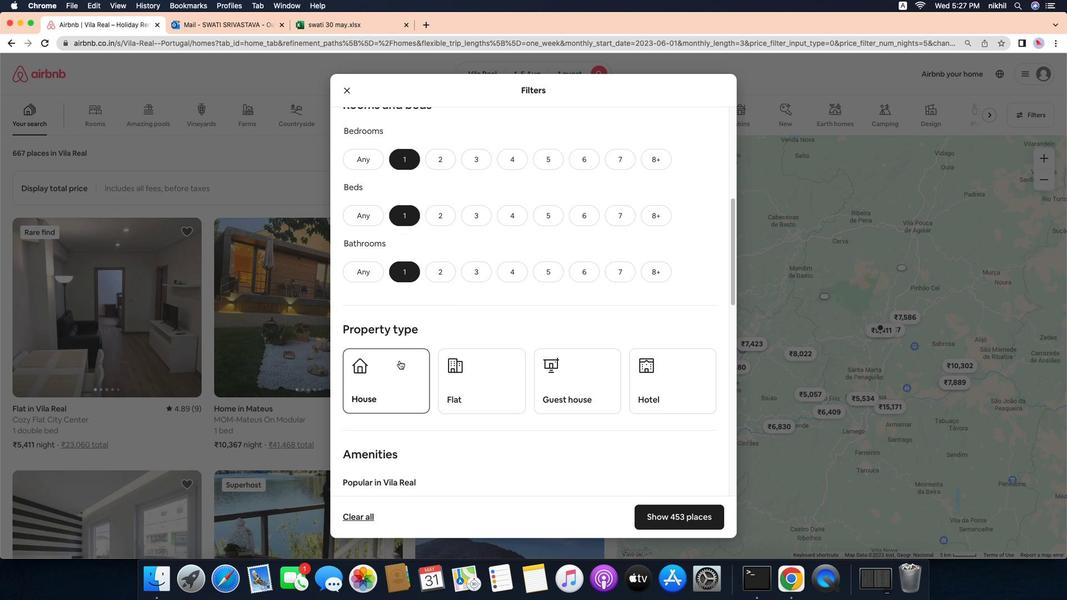 
Action: Mouse pressed left at (412, 371)
Screenshot: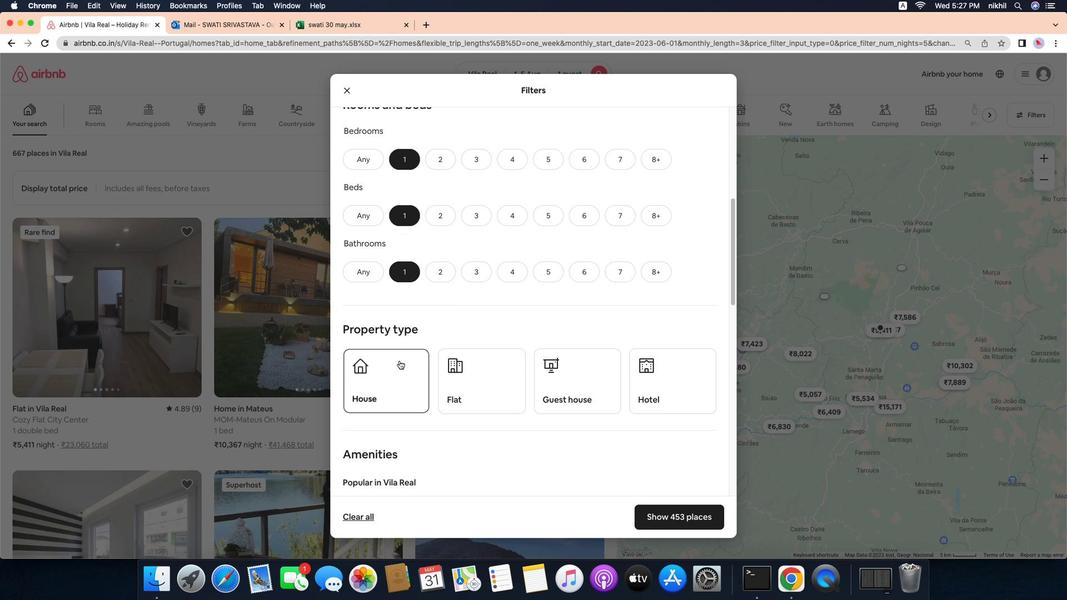 
Action: Mouse moved to (507, 397)
Screenshot: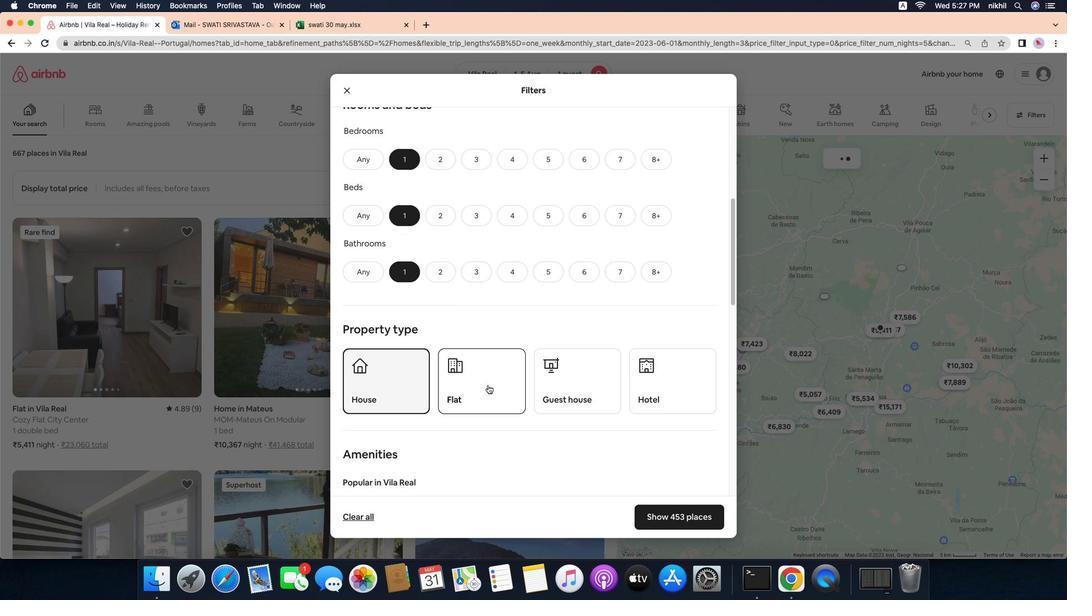 
Action: Mouse pressed left at (507, 397)
Screenshot: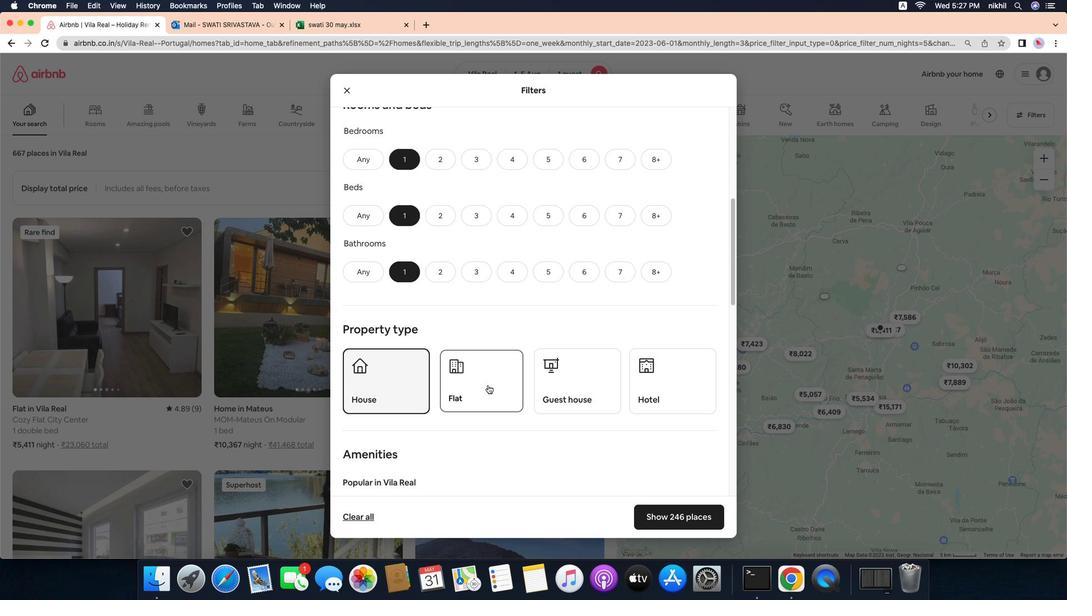 
Action: Mouse moved to (606, 392)
Screenshot: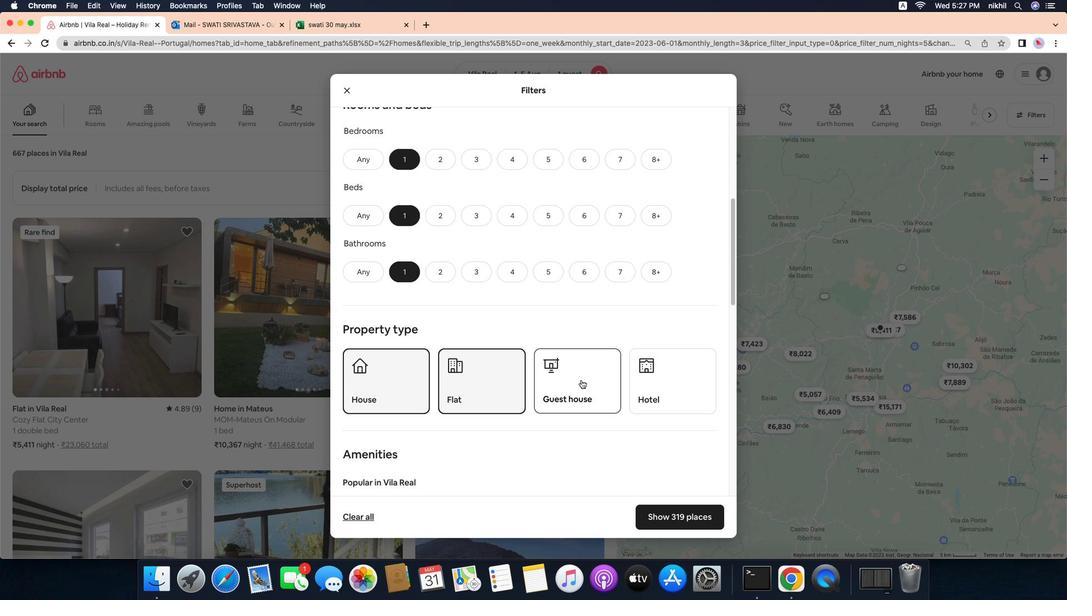 
Action: Mouse pressed left at (606, 392)
Screenshot: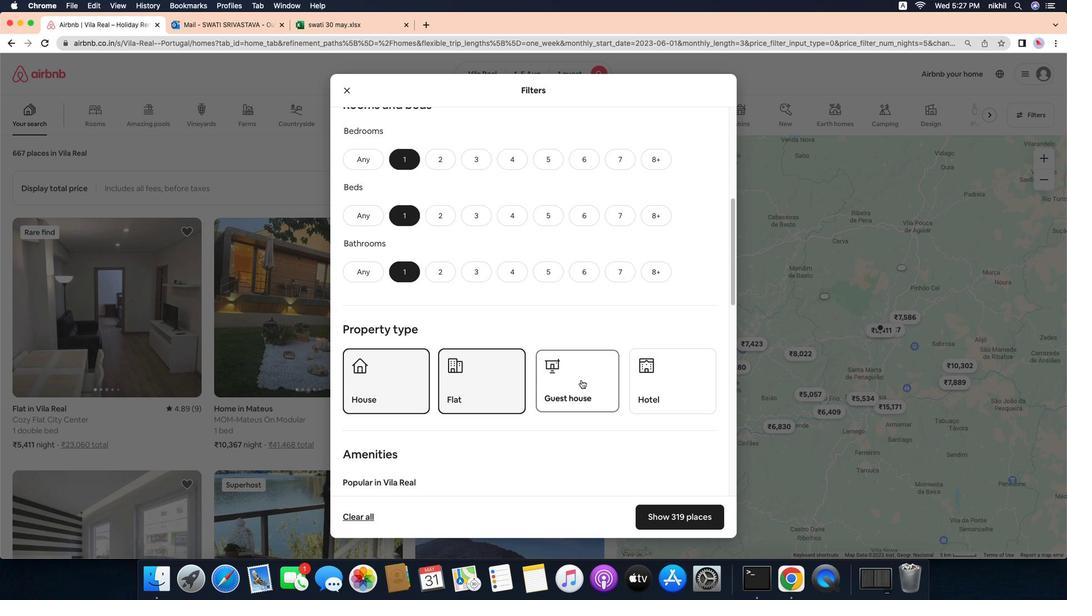 
Action: Mouse scrolled (606, 392) with delta (-13, -13)
Screenshot: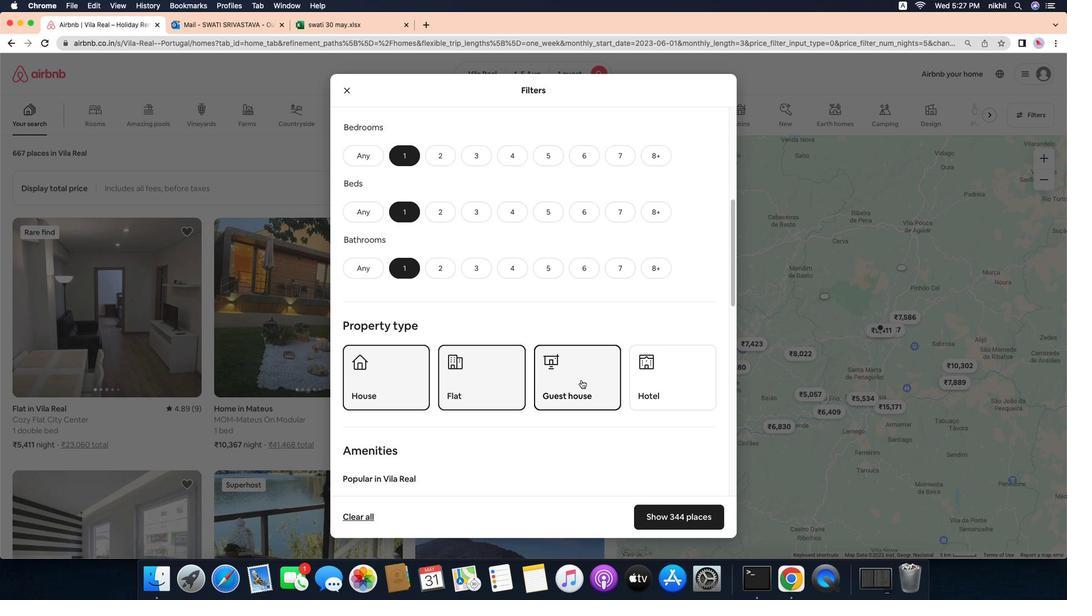 
Action: Mouse scrolled (606, 392) with delta (-13, -13)
Screenshot: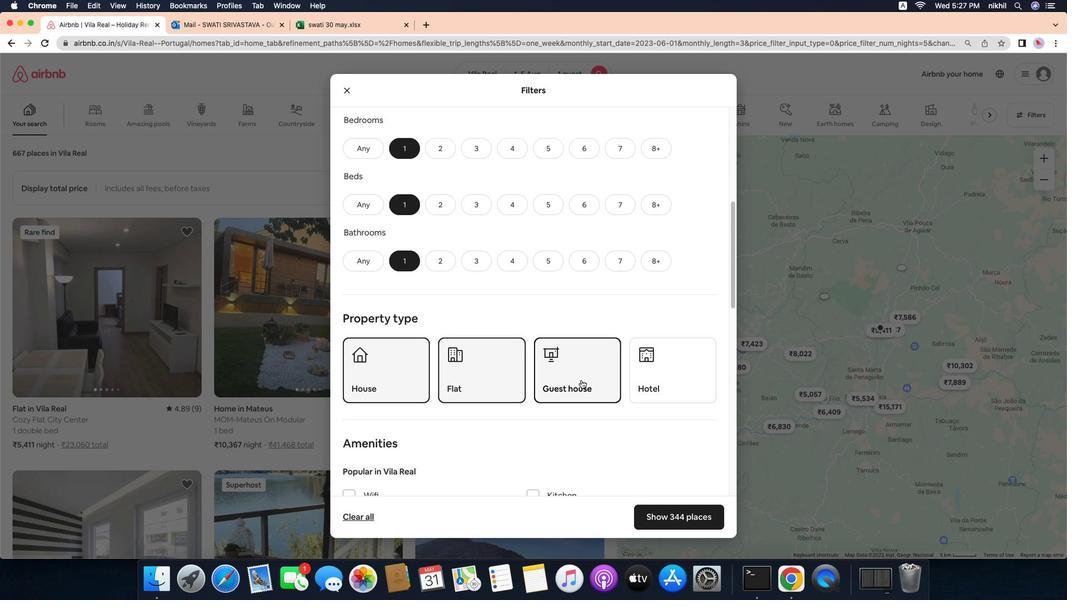 
Action: Mouse scrolled (606, 392) with delta (-13, -15)
Screenshot: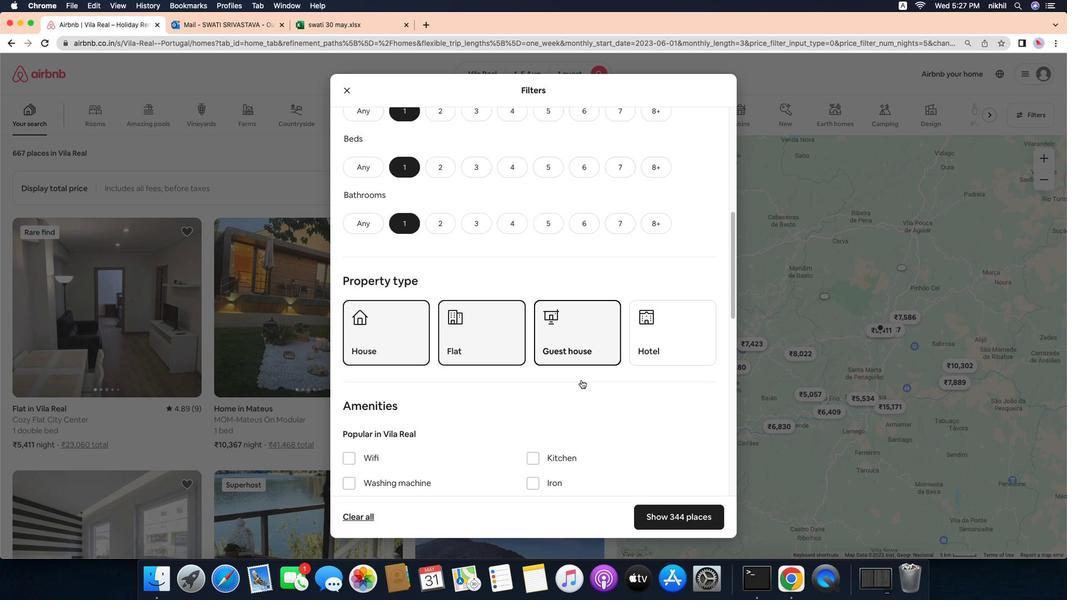 
Action: Mouse scrolled (606, 392) with delta (-13, -15)
Screenshot: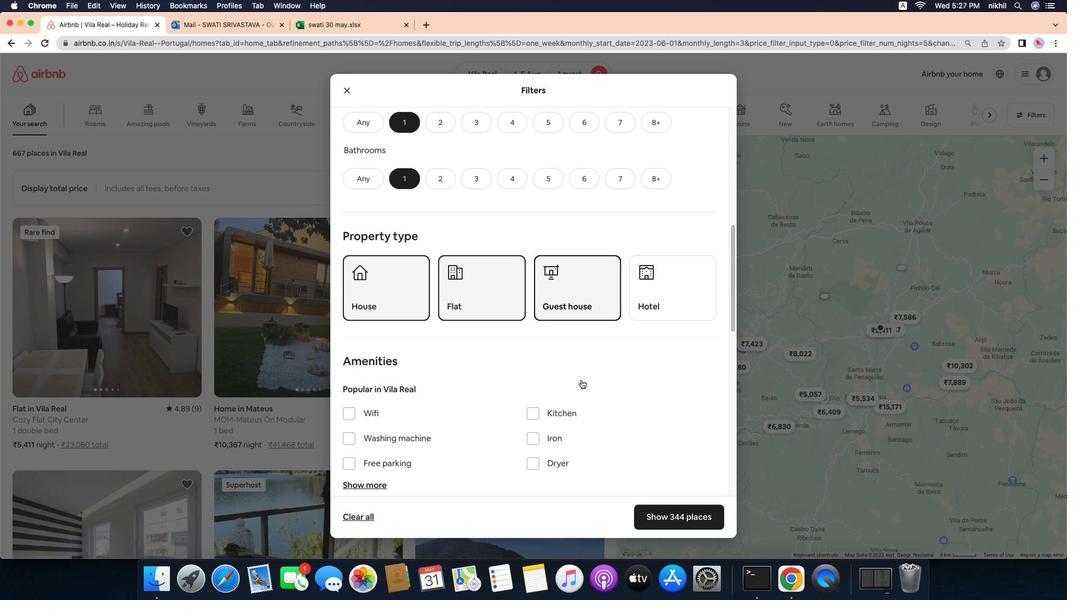 
Action: Mouse scrolled (606, 392) with delta (-13, -13)
Screenshot: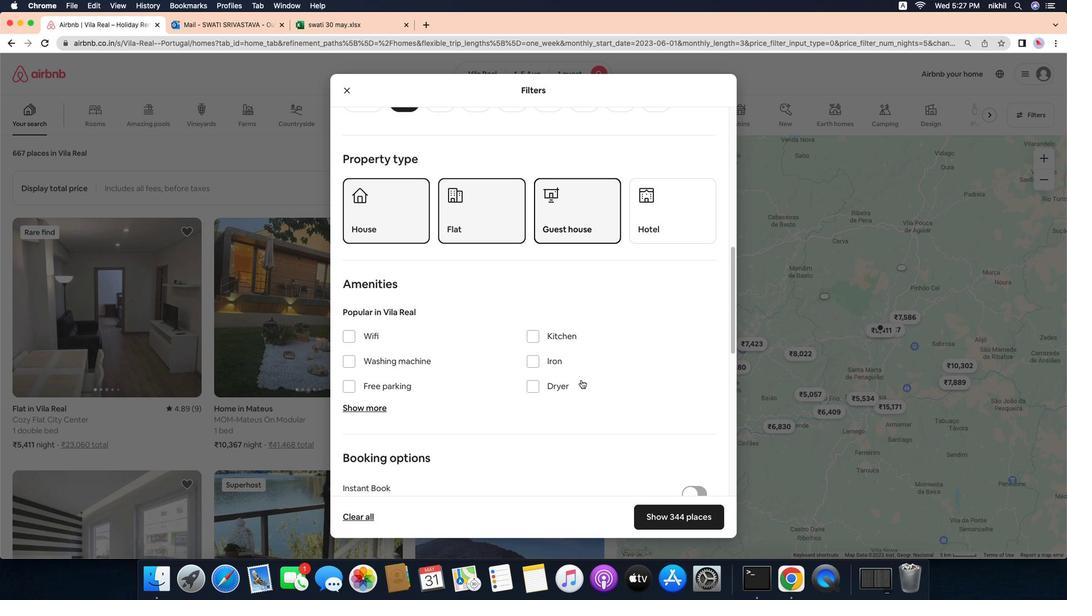 
Action: Mouse scrolled (606, 392) with delta (-13, -13)
Screenshot: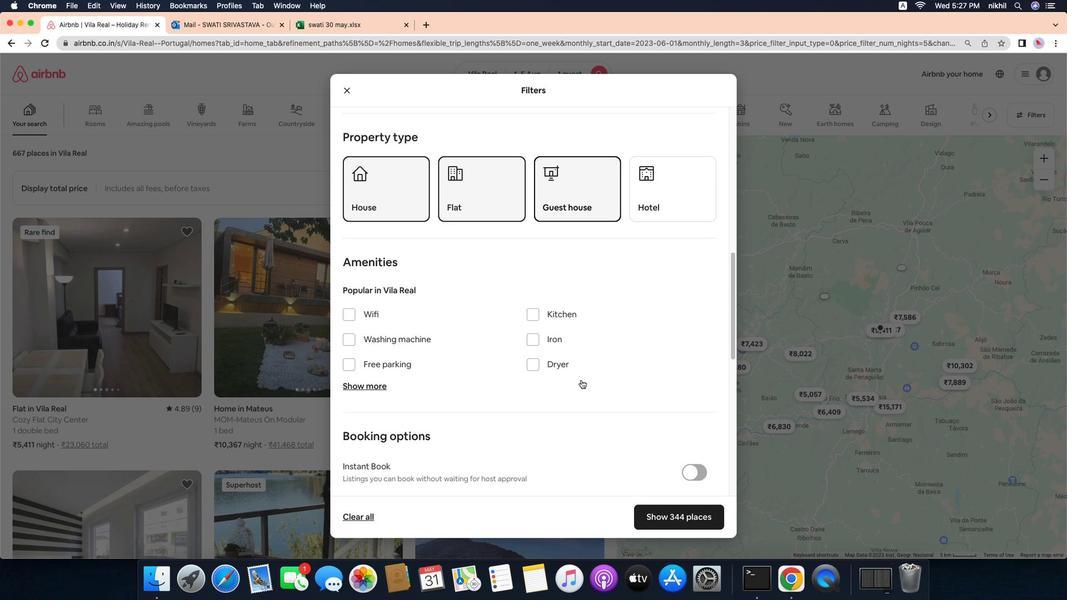 
Action: Mouse scrolled (606, 392) with delta (-13, -15)
Screenshot: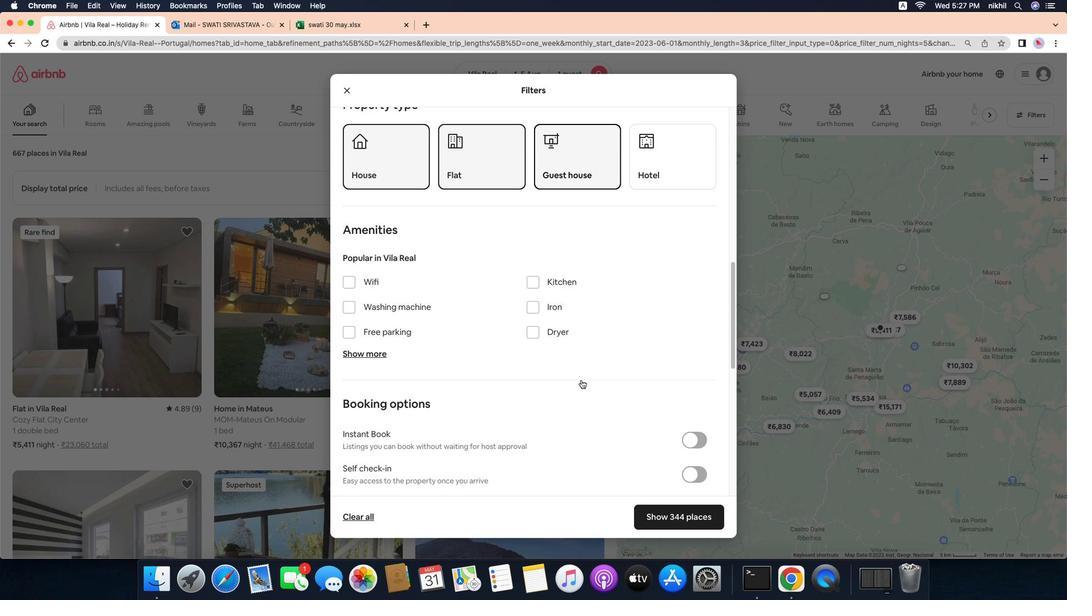 
Action: Mouse moved to (726, 439)
Screenshot: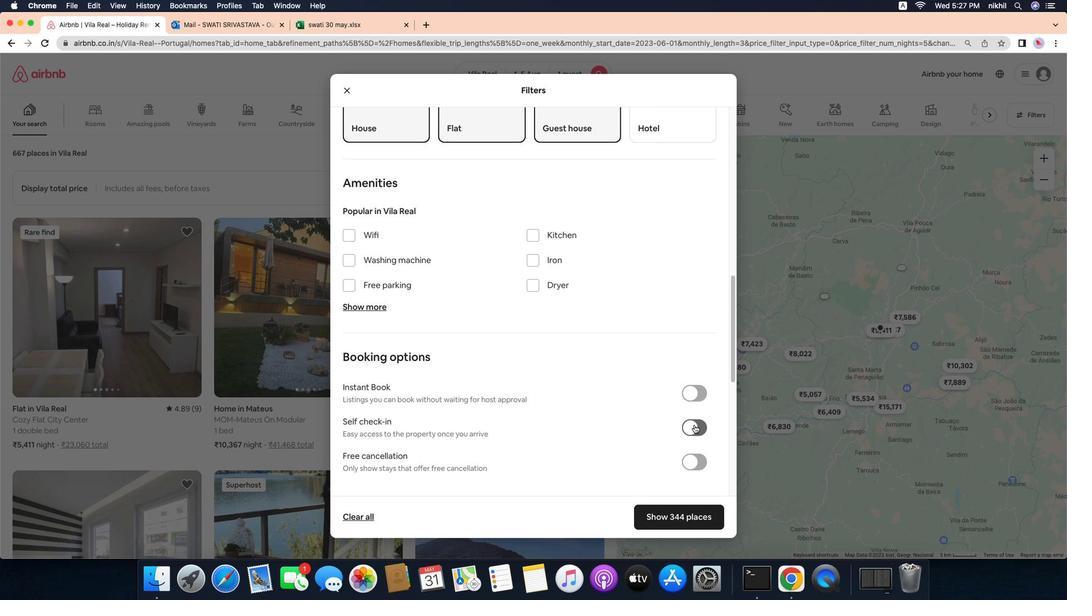 
Action: Mouse pressed left at (726, 439)
Screenshot: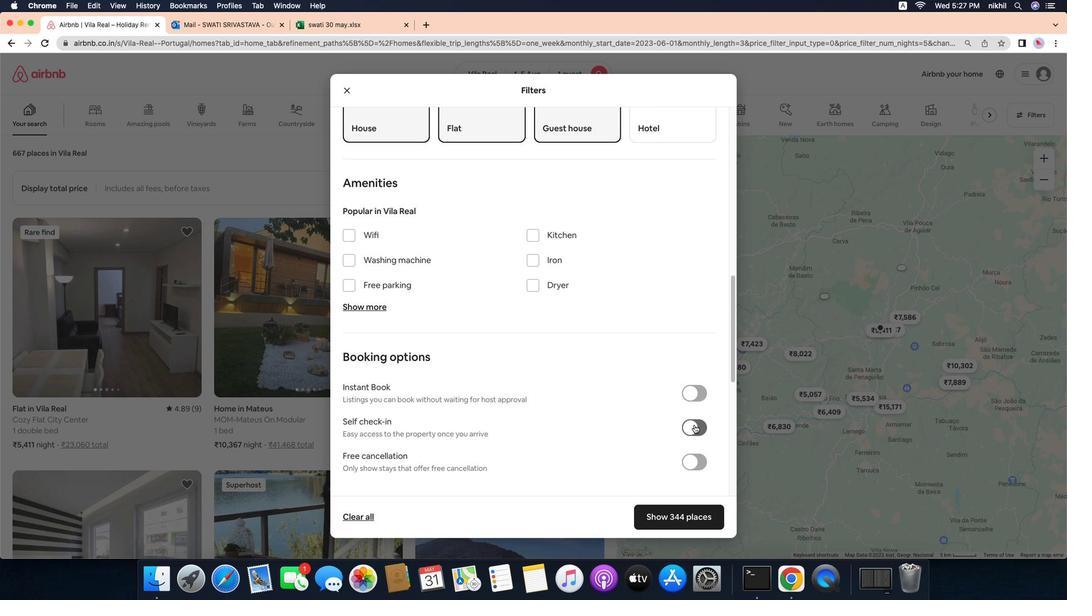 
Action: Mouse moved to (568, 416)
Screenshot: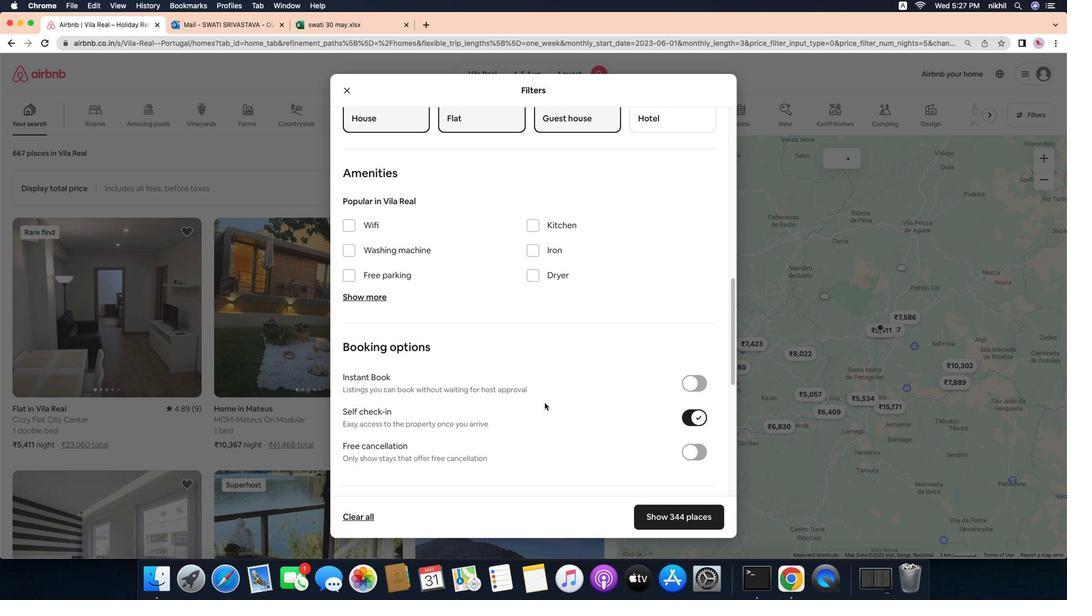 
Action: Mouse scrolled (568, 416) with delta (-13, -13)
Screenshot: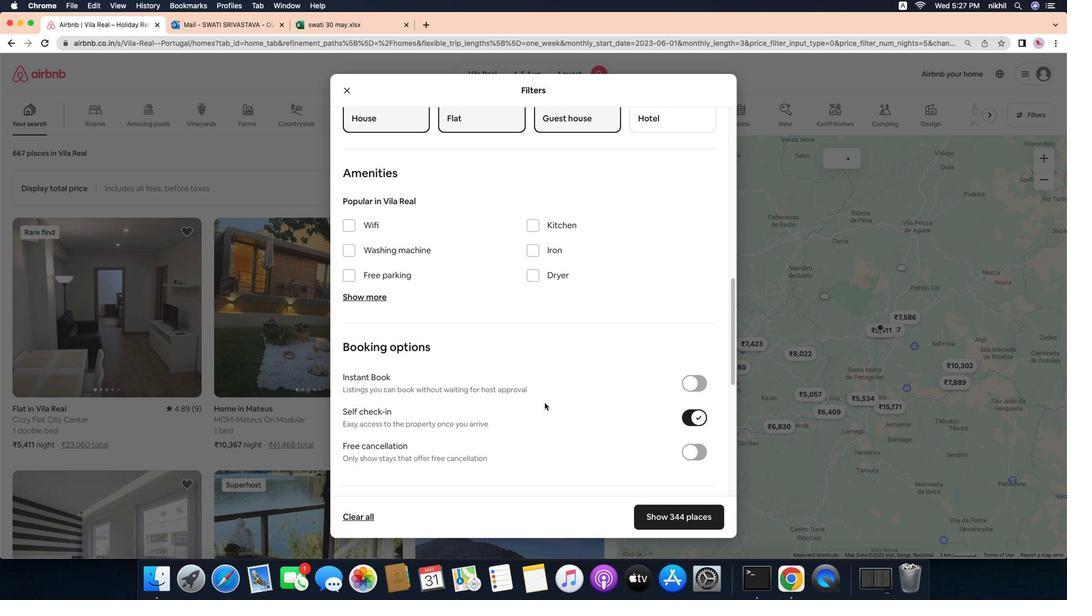 
Action: Mouse moved to (567, 416)
Screenshot: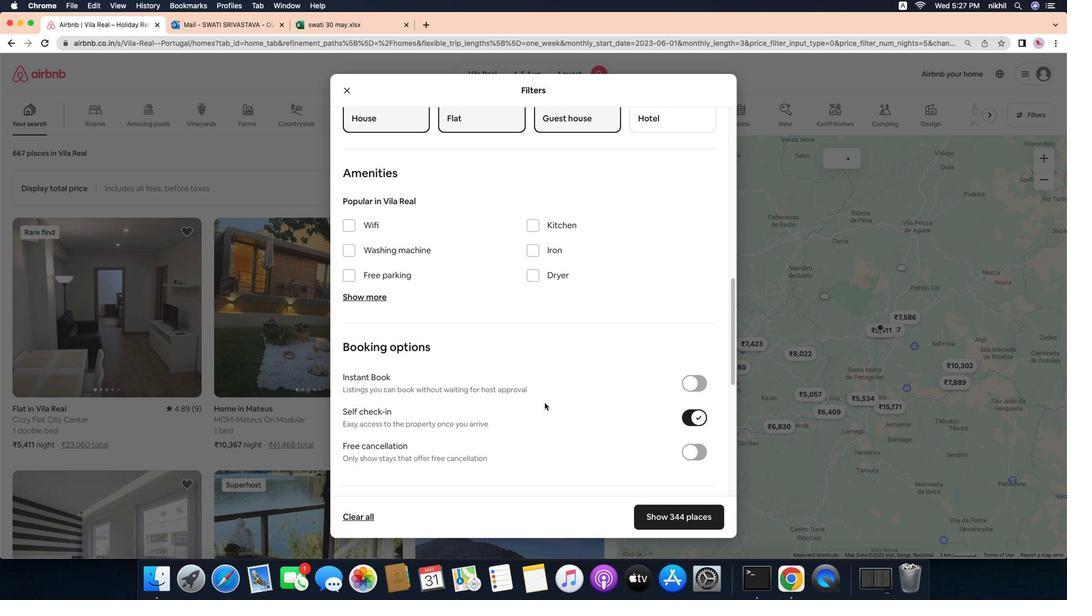 
Action: Mouse scrolled (567, 416) with delta (-13, -13)
Screenshot: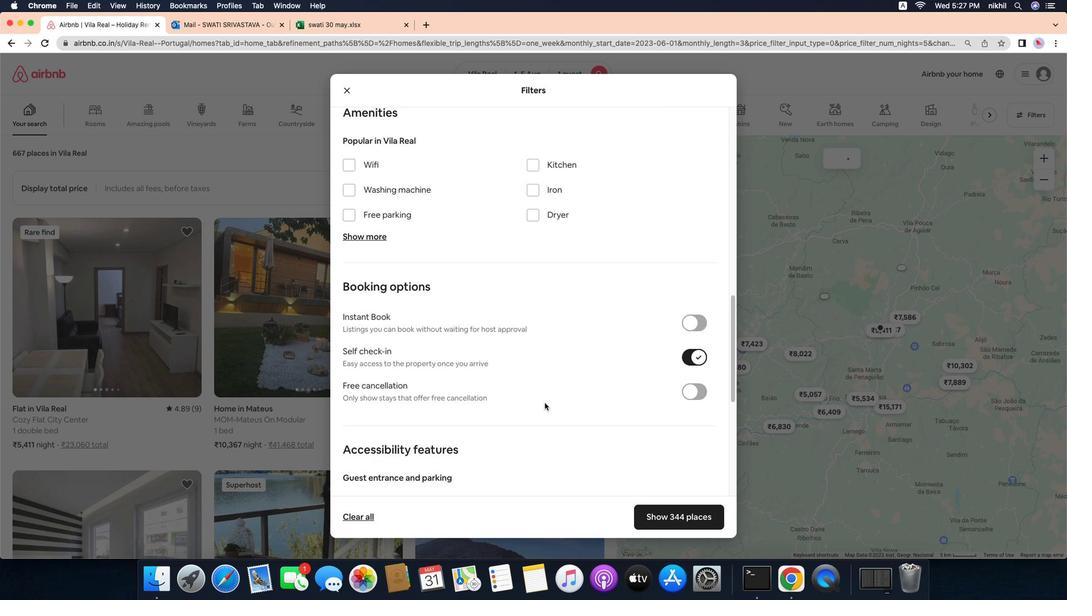 
Action: Mouse moved to (567, 416)
Screenshot: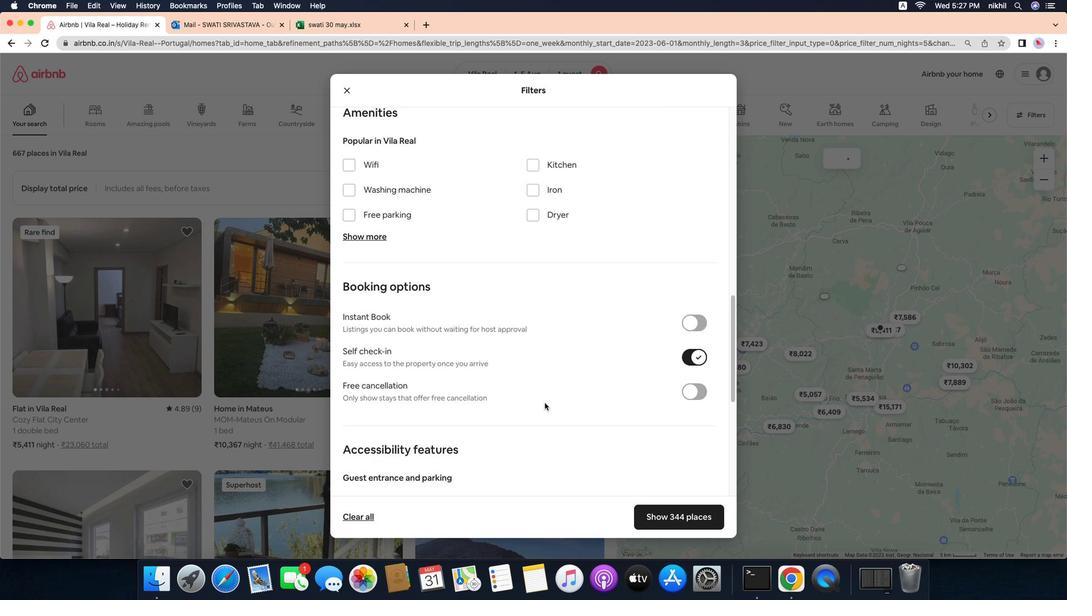 
Action: Mouse scrolled (567, 416) with delta (-13, -15)
Screenshot: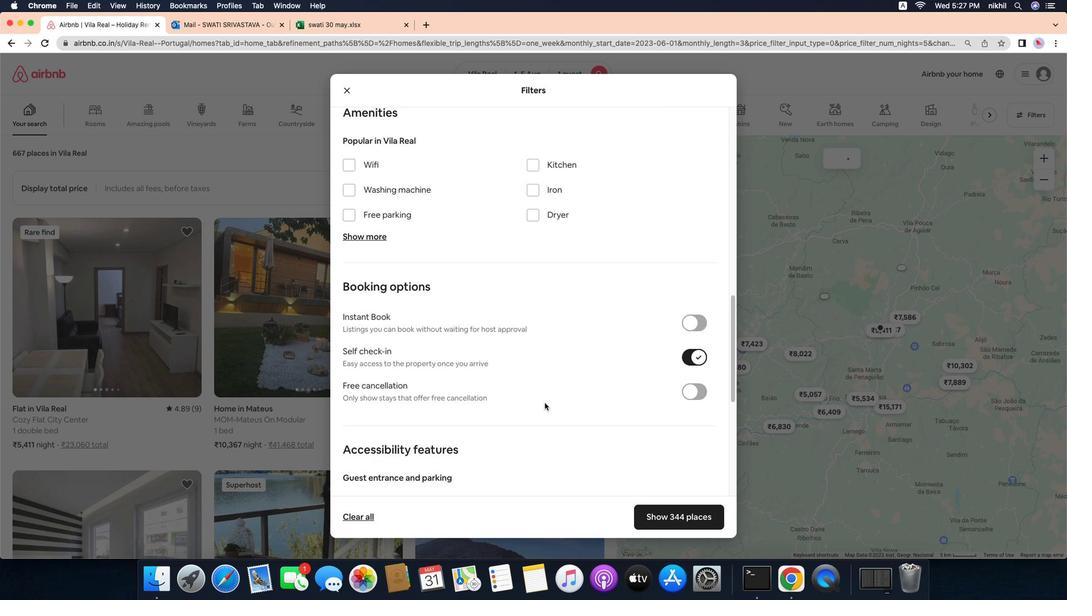 
Action: Mouse scrolled (567, 416) with delta (-13, -16)
Screenshot: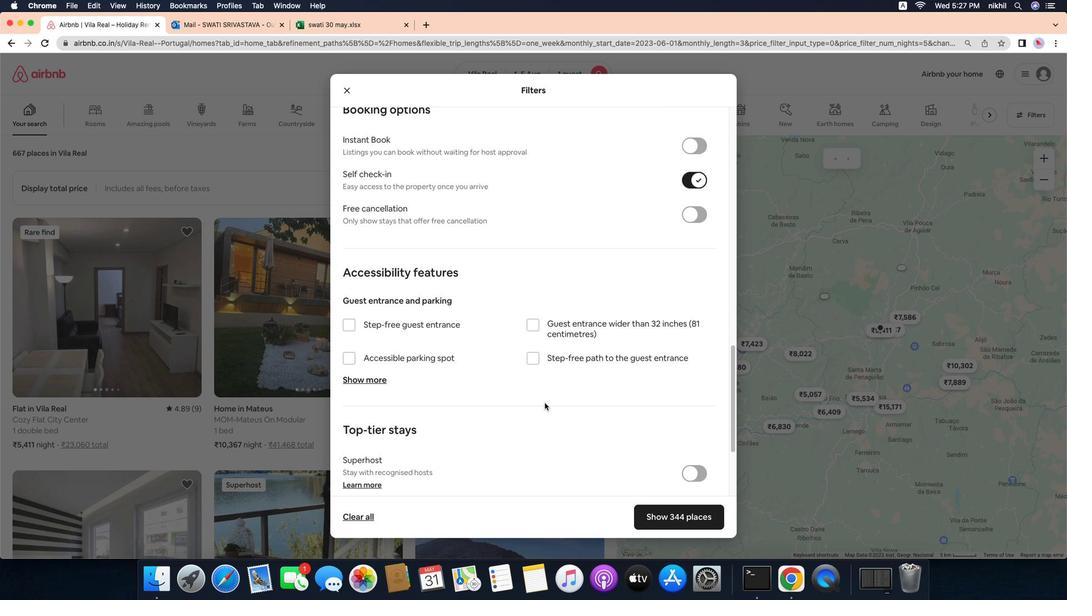 
Action: Mouse scrolled (567, 416) with delta (-13, -13)
Screenshot: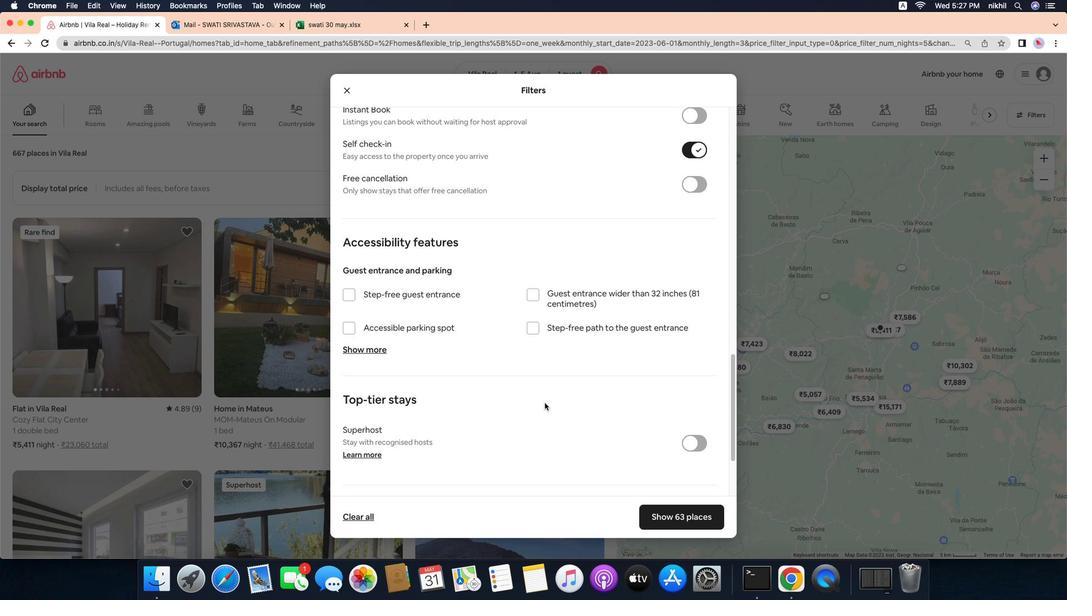 
Action: Mouse scrolled (567, 416) with delta (-13, -13)
Screenshot: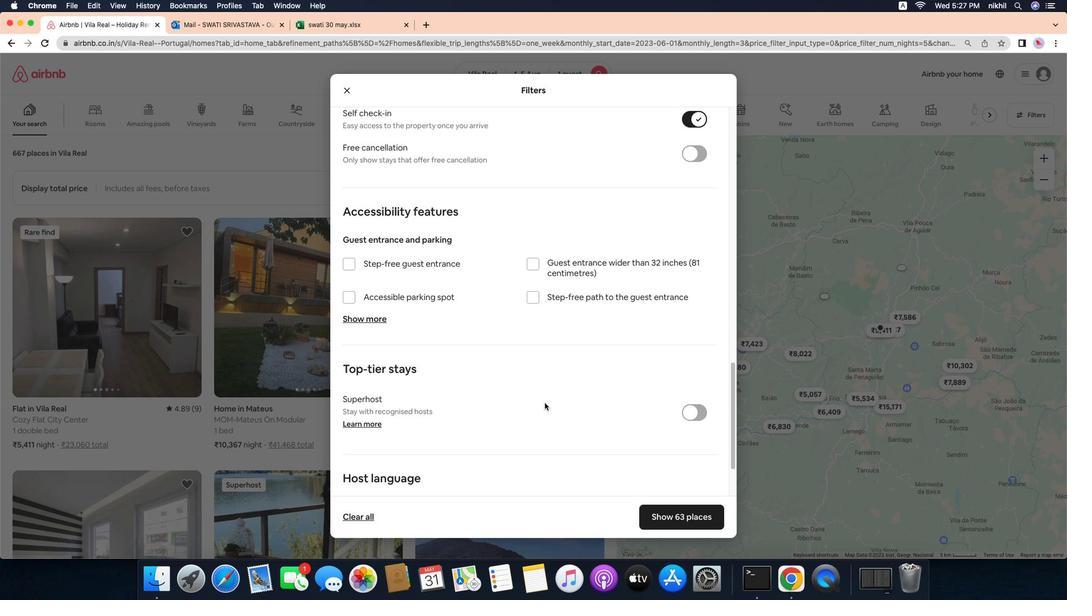 
Action: Mouse scrolled (567, 416) with delta (-13, -15)
Screenshot: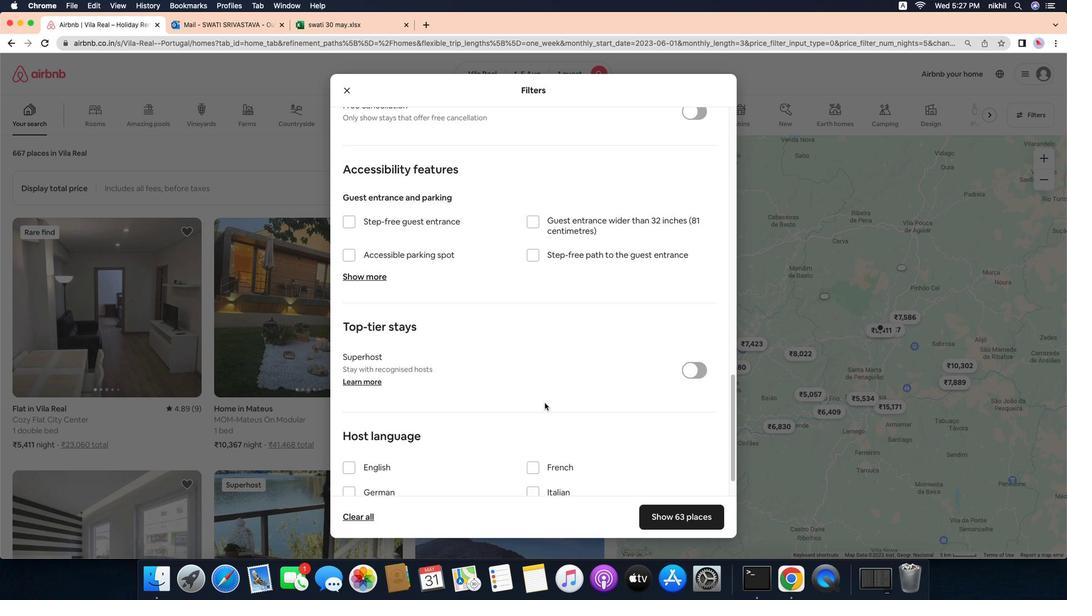 
Action: Mouse scrolled (567, 416) with delta (-13, -17)
Screenshot: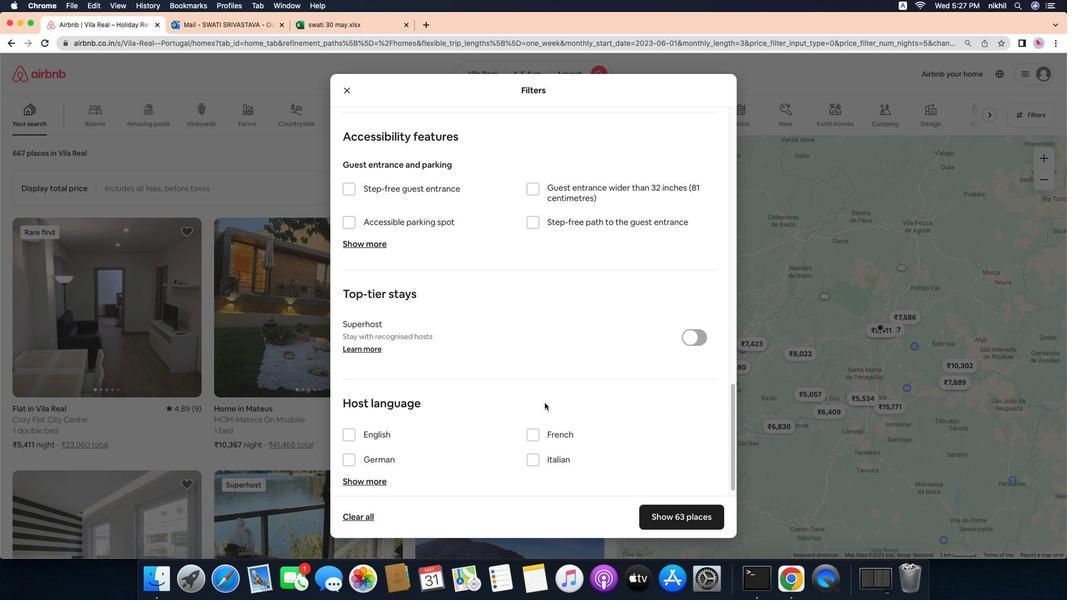 
Action: Mouse moved to (362, 442)
Screenshot: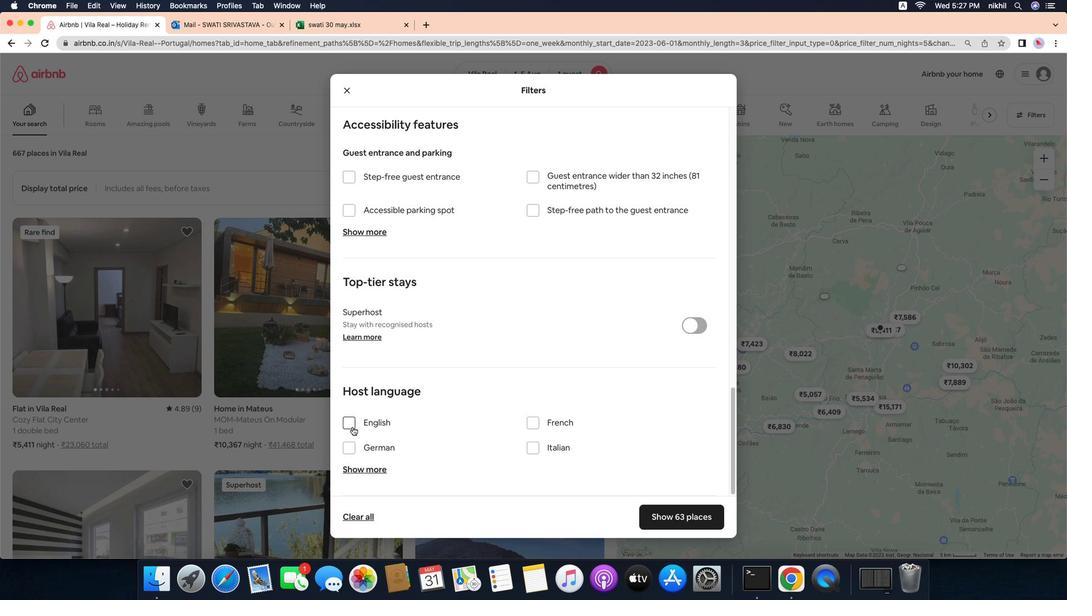 
Action: Mouse pressed left at (362, 442)
Screenshot: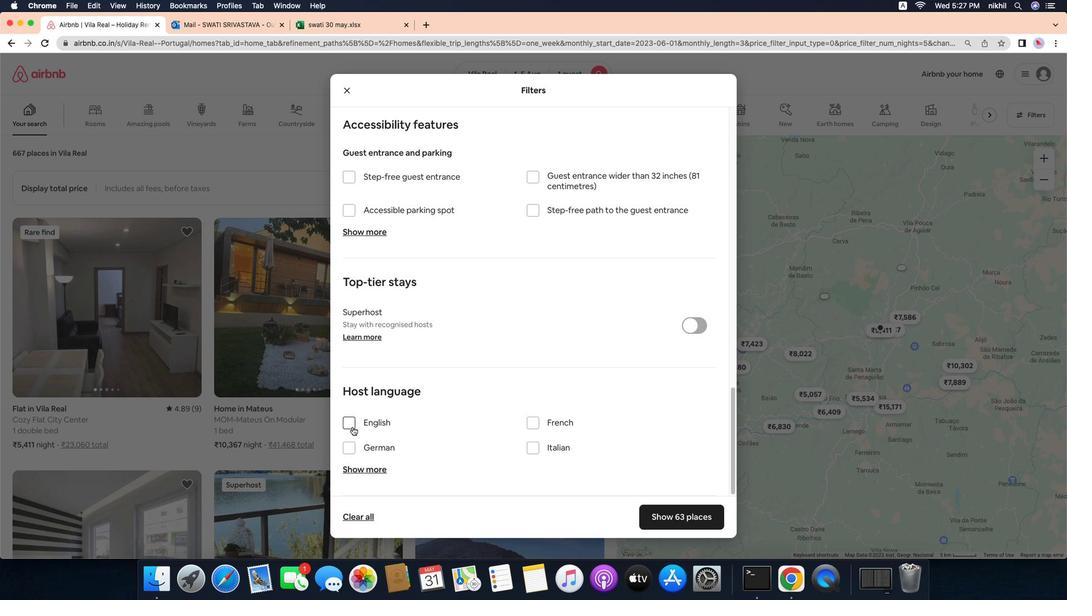 
Action: Mouse moved to (707, 544)
Screenshot: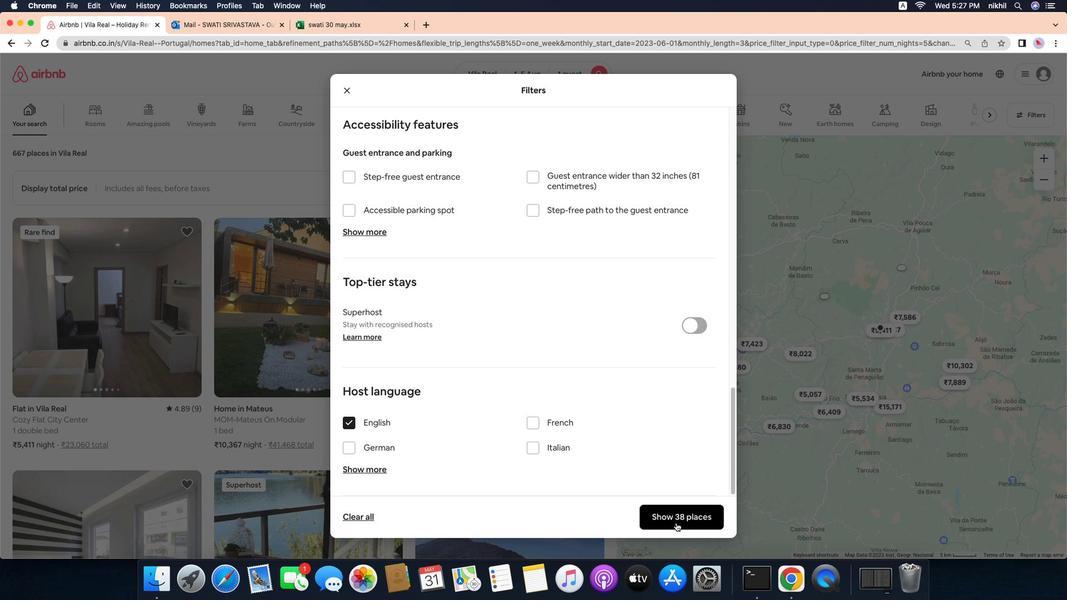
Action: Mouse pressed left at (707, 544)
Screenshot: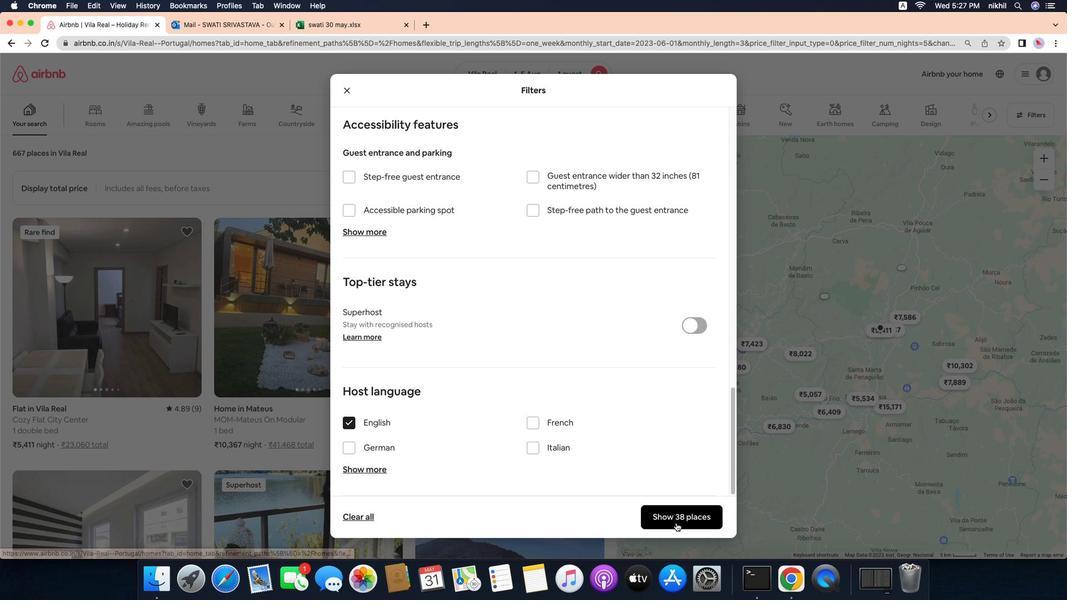 
Action: Mouse moved to (494, 147)
Screenshot: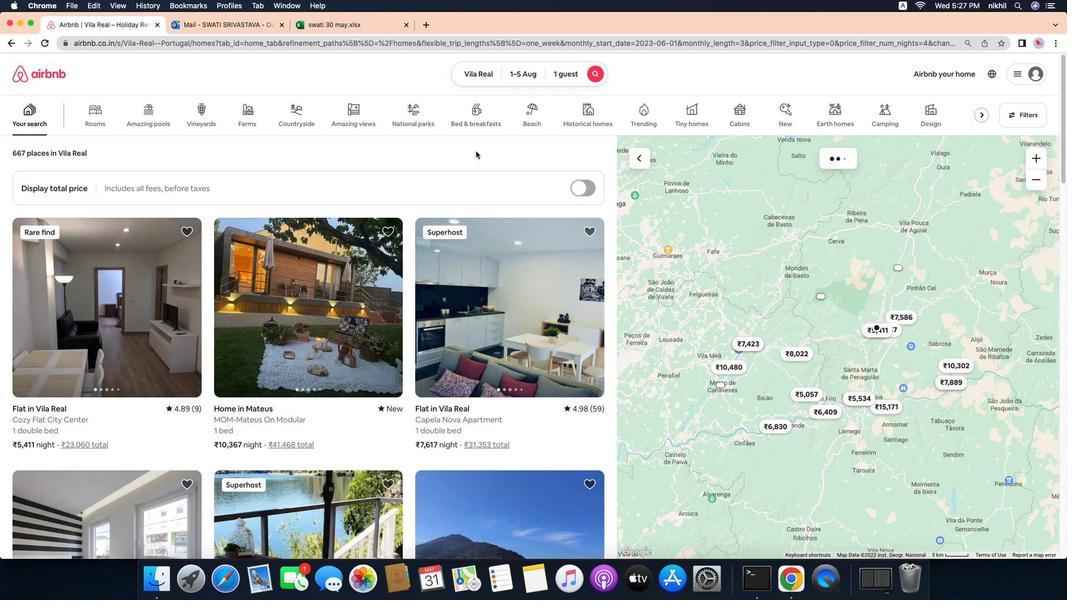
